Task: Add an event with the title Second Interview with HardinF, date ''2024/04/13'', time 8:00 AM to 10:00 AMand add a description: The team building workshop will begin with an introduction to the importance of effective communication in the workplace. Participants will learn about the impact of communication on team dynamics, productivity, and overall success. The facilitator will set a positive and supportive tone, creating a safe space for open dialogue and learning.Select event color  Peacock . Add location for the event as: 789 Great Sphinx of Giza, Giza, Egypt, logged in from the account softage.10@softage.netand send the event invitation to softage.8@softage.net and softage.1@softage.net. Set a reminder for the event Every weekday(Monday to Friday)
Action: Mouse moved to (57, 106)
Screenshot: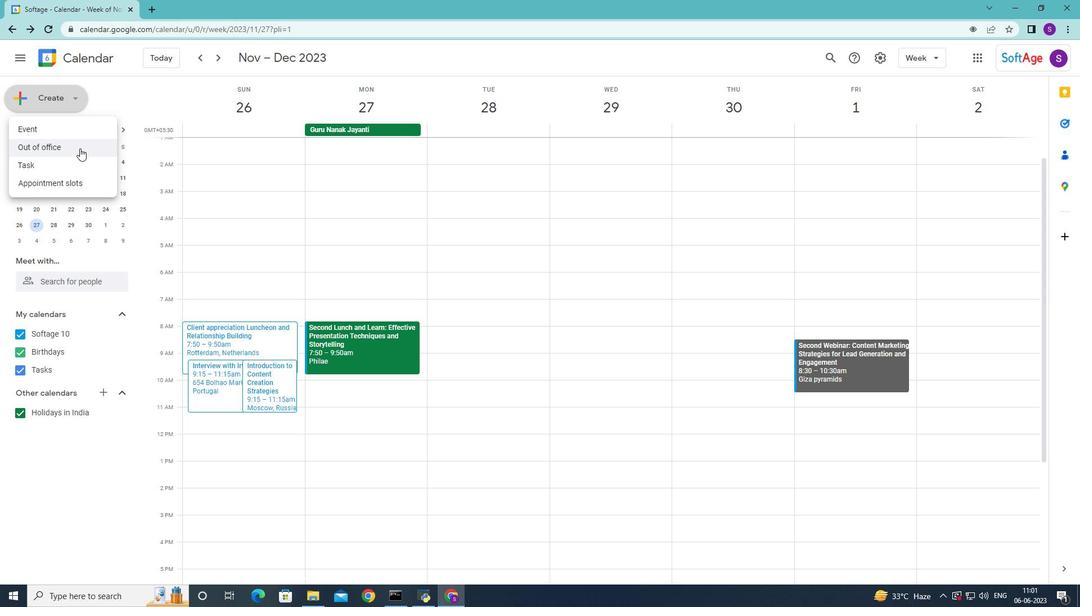 
Action: Mouse pressed left at (57, 106)
Screenshot: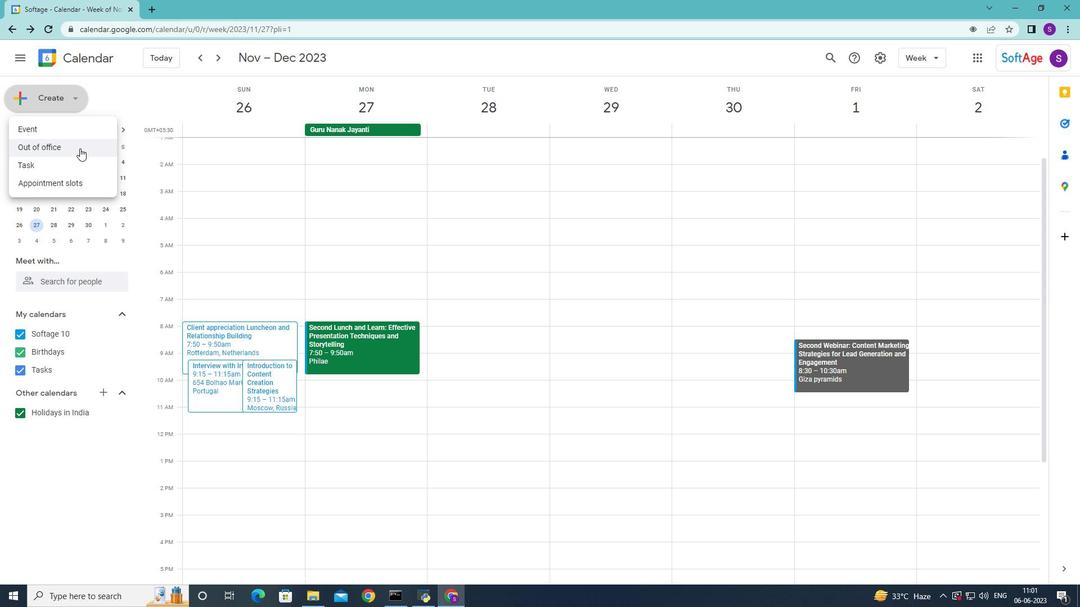 
Action: Mouse moved to (64, 136)
Screenshot: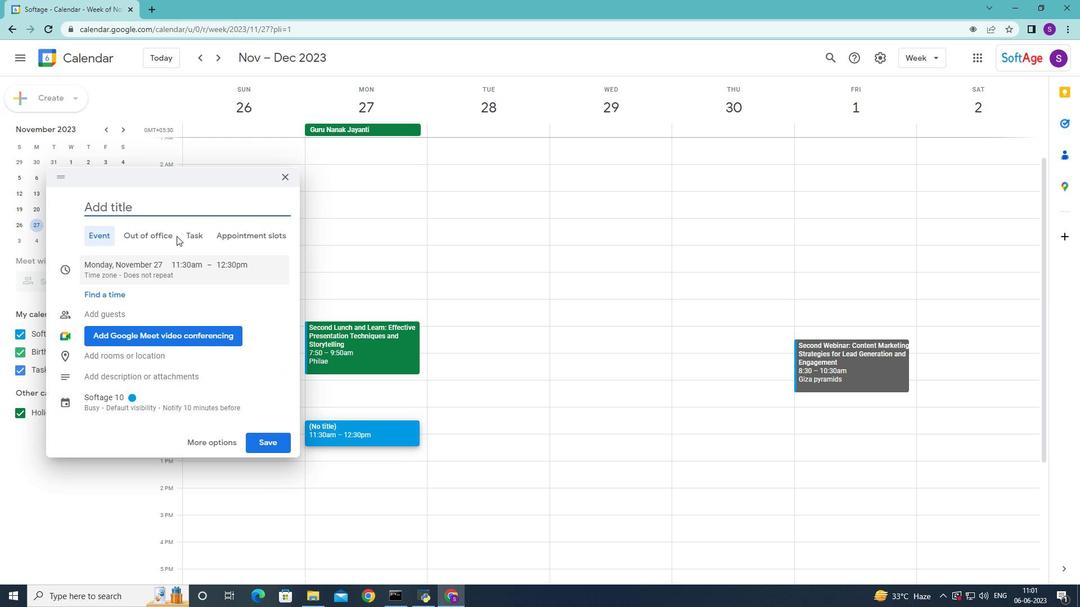 
Action: Mouse pressed left at (64, 136)
Screenshot: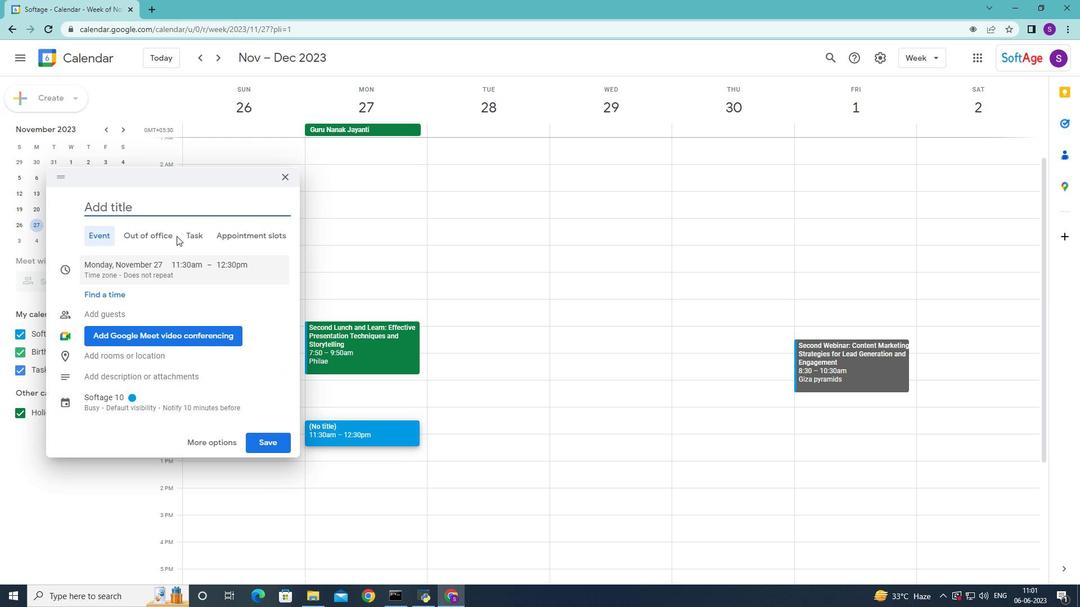 
Action: Mouse moved to (167, 199)
Screenshot: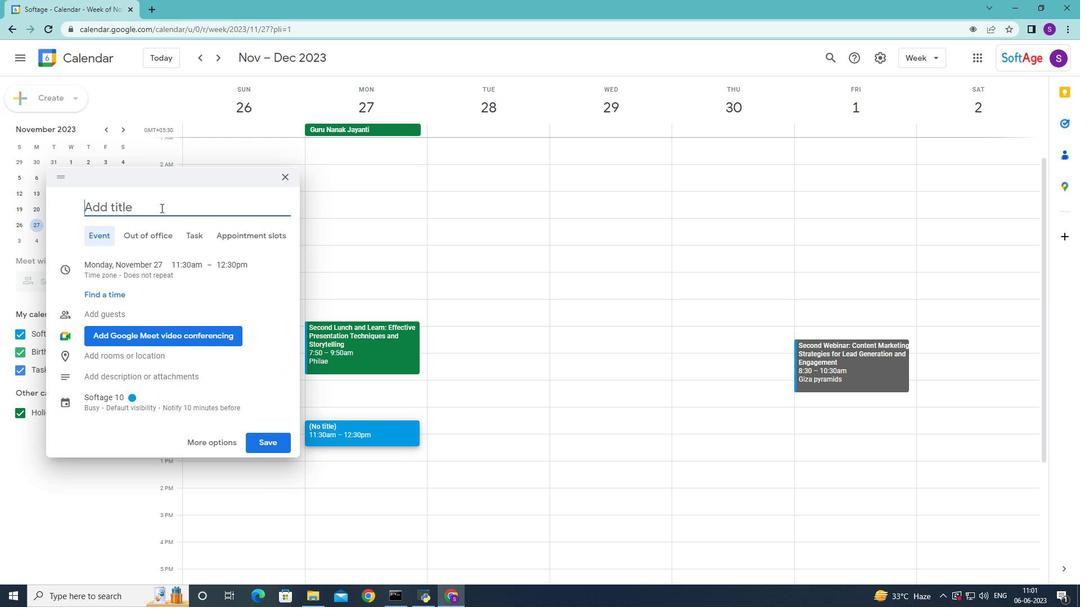 
Action: Mouse pressed left at (167, 199)
Screenshot: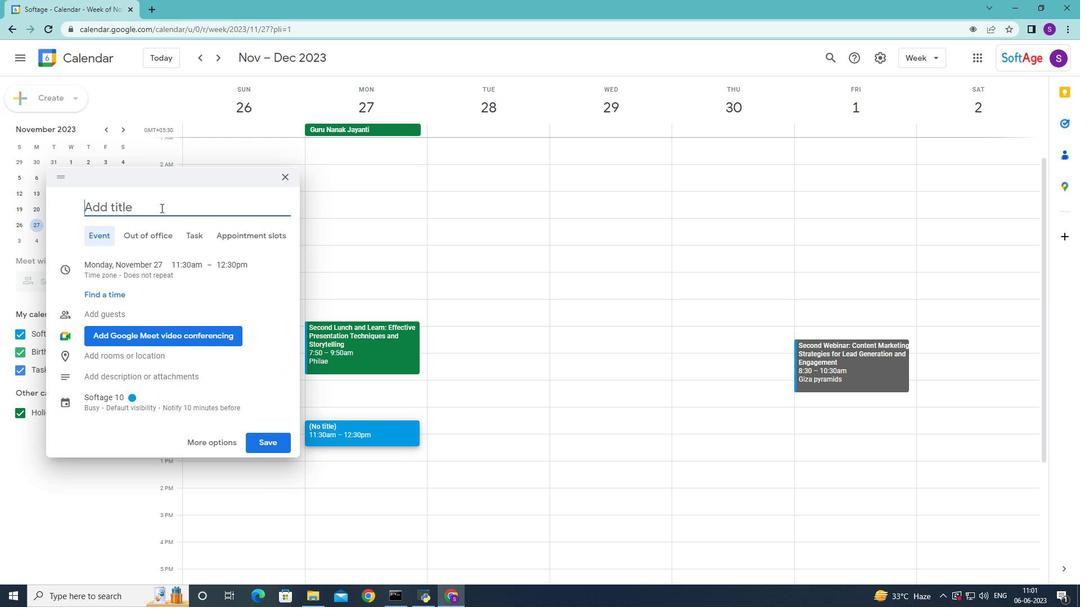 
Action: Key pressed <Key.shift>second<Key.space><Key.shift>interview<Key.space><Key.shift><Key.shift><Key.shift><Key.shift><Key.shift><Key.shift><Key.shift><Key.shift><Key.shift><Key.shift><Key.shift><Key.shift><Key.shift><Key.shift>With<Key.space>
Screenshot: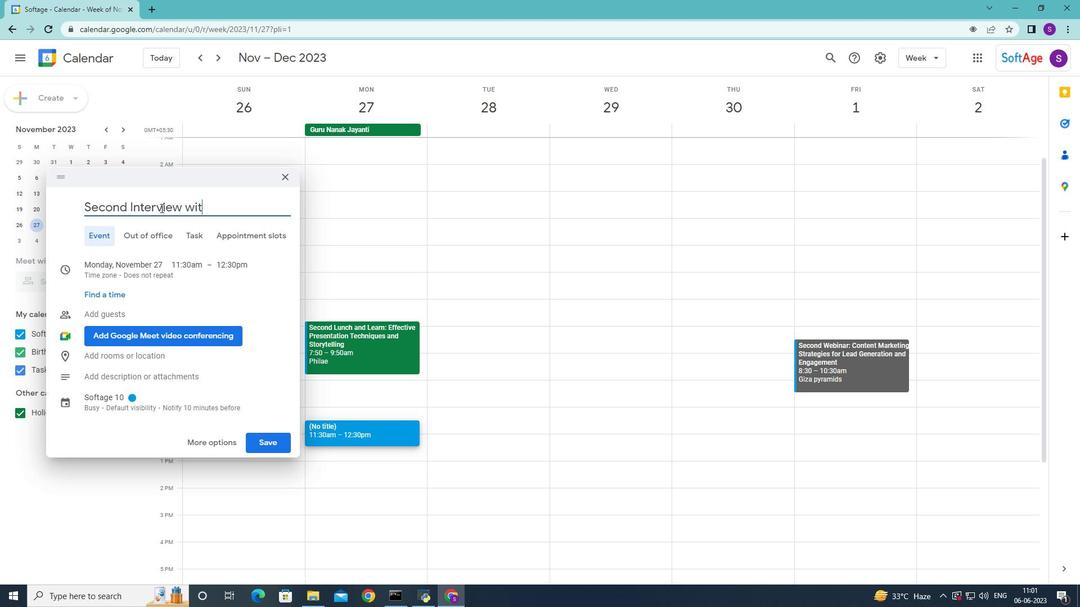 
Action: Mouse moved to (131, 208)
Screenshot: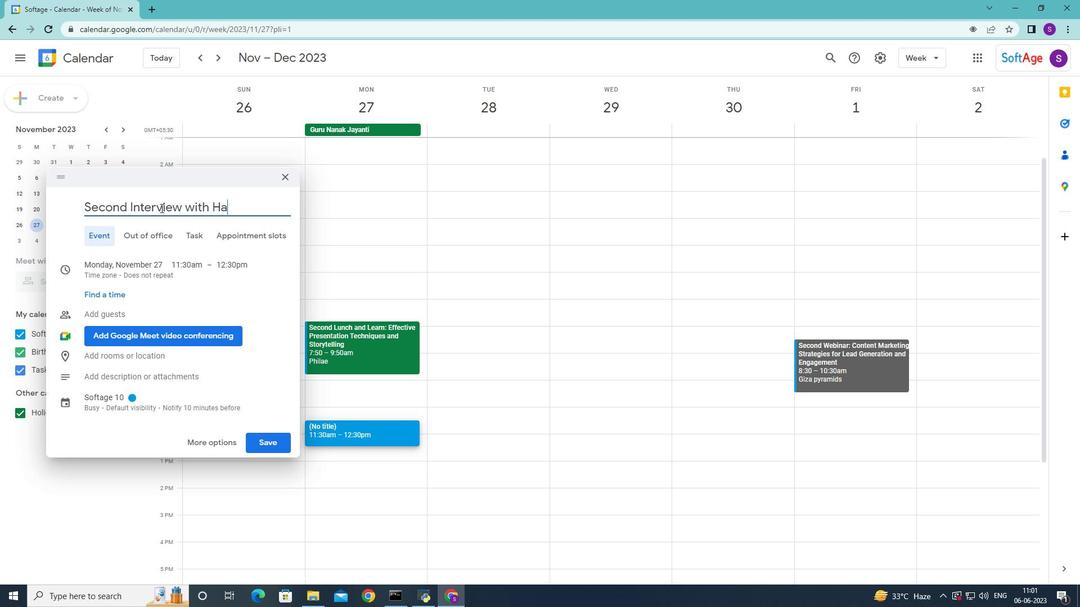 
Action: Mouse pressed left at (131, 208)
Screenshot: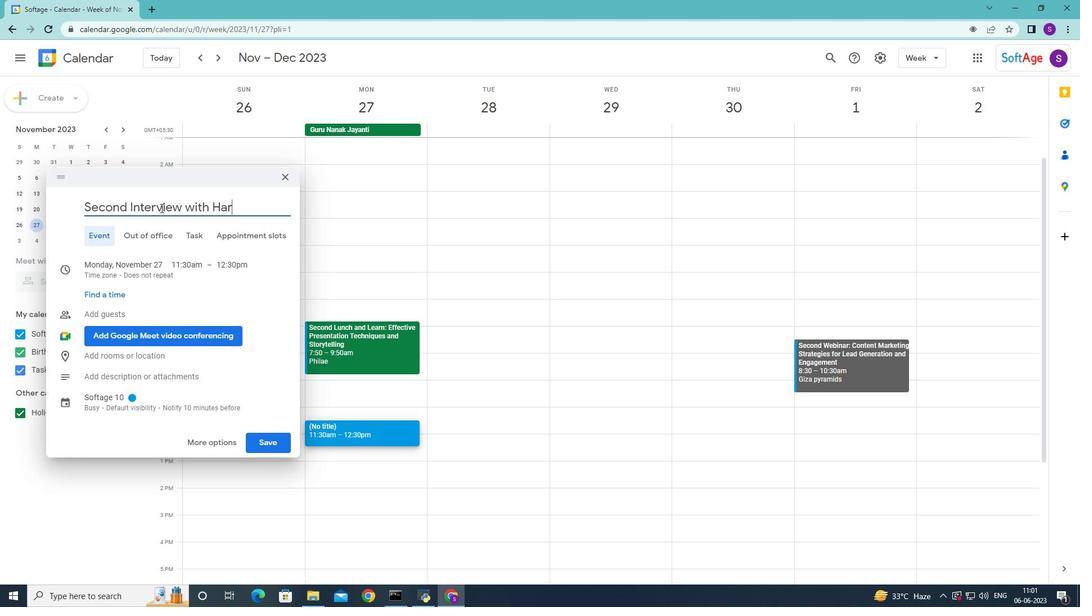 
Action: Key pressed <Key.backspace>=<Key.shift>I
Screenshot: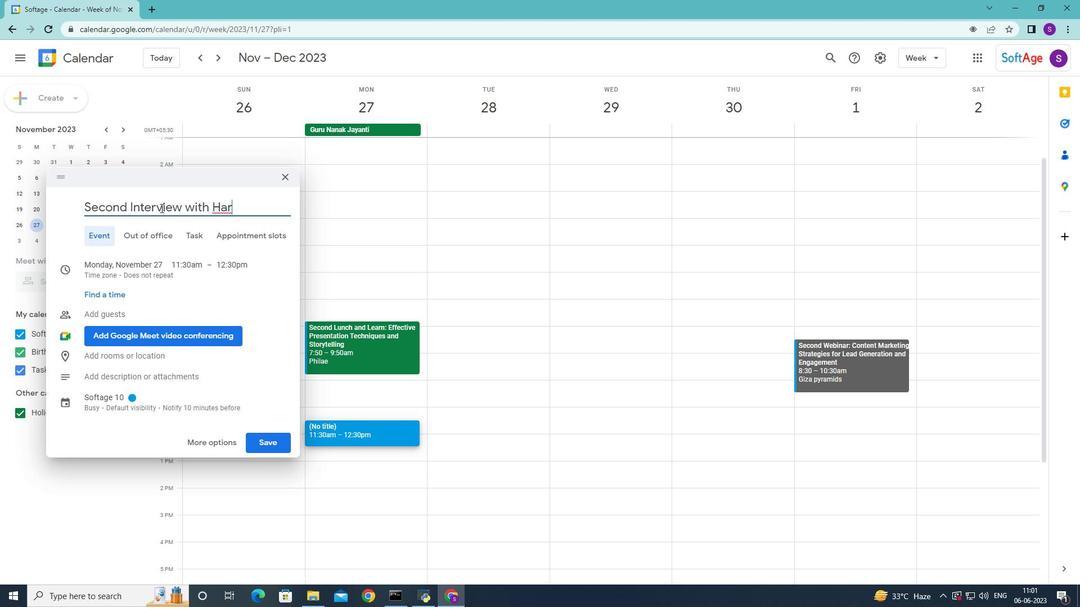 
Action: Mouse moved to (69, 97)
Screenshot: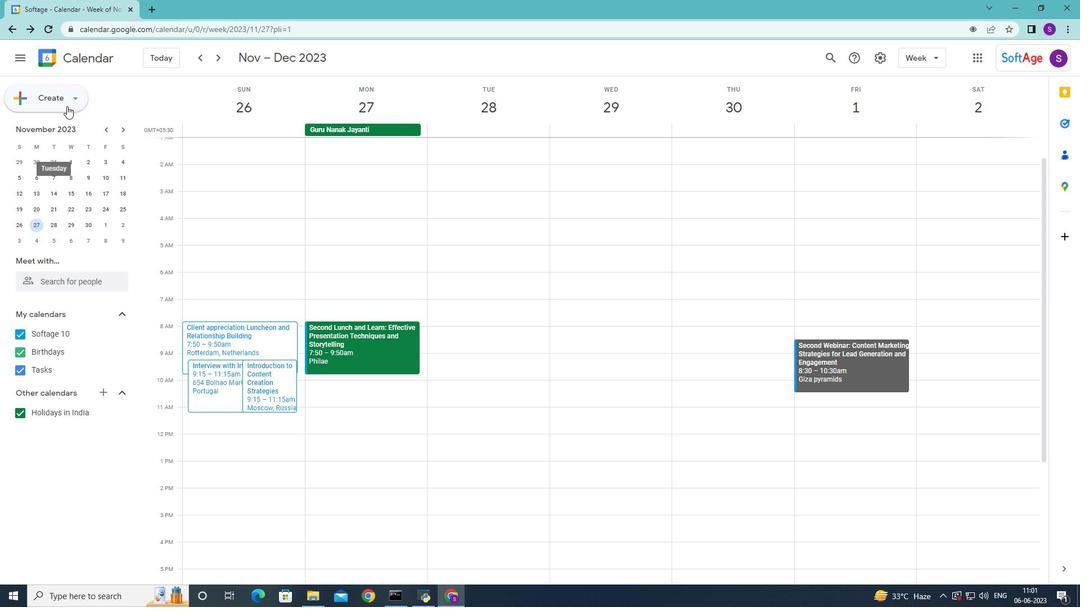 
Action: Mouse pressed left at (69, 97)
Screenshot: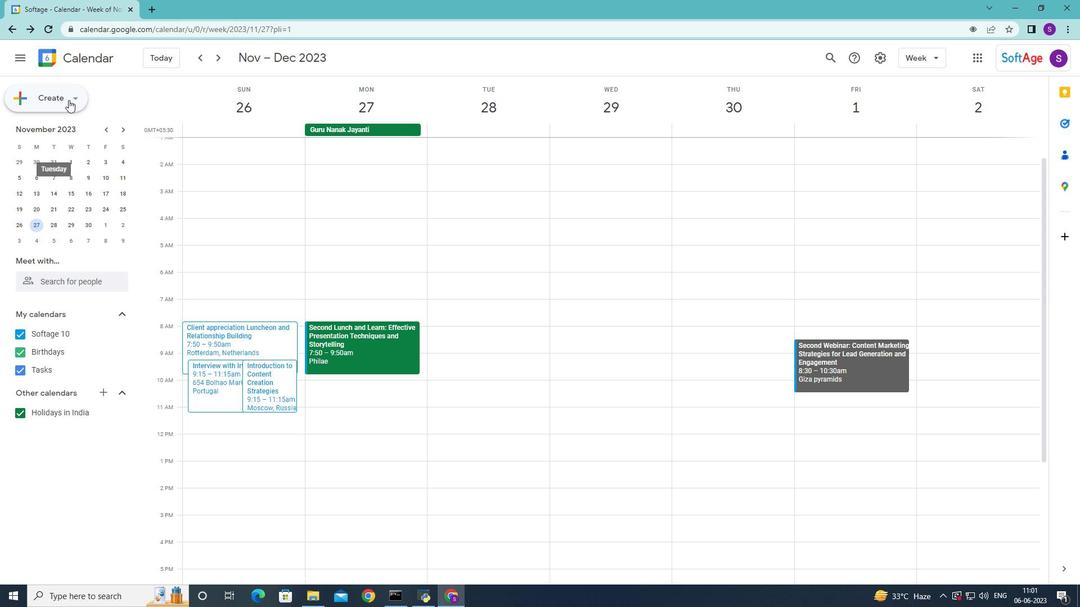 
Action: Mouse moved to (76, 132)
Screenshot: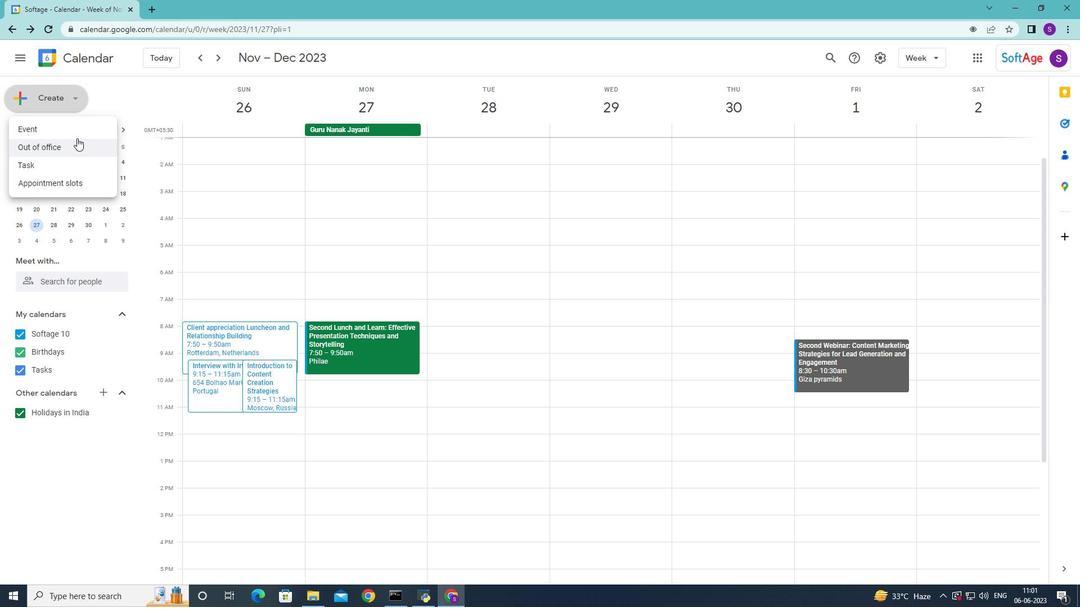
Action: Mouse pressed left at (76, 132)
Screenshot: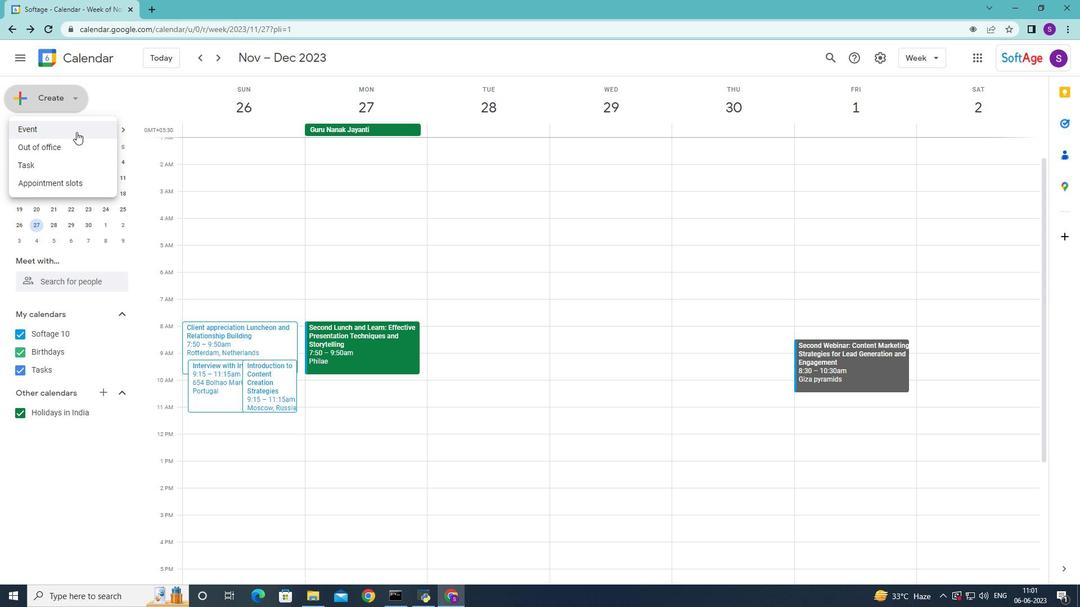 
Action: Mouse moved to (160, 208)
Screenshot: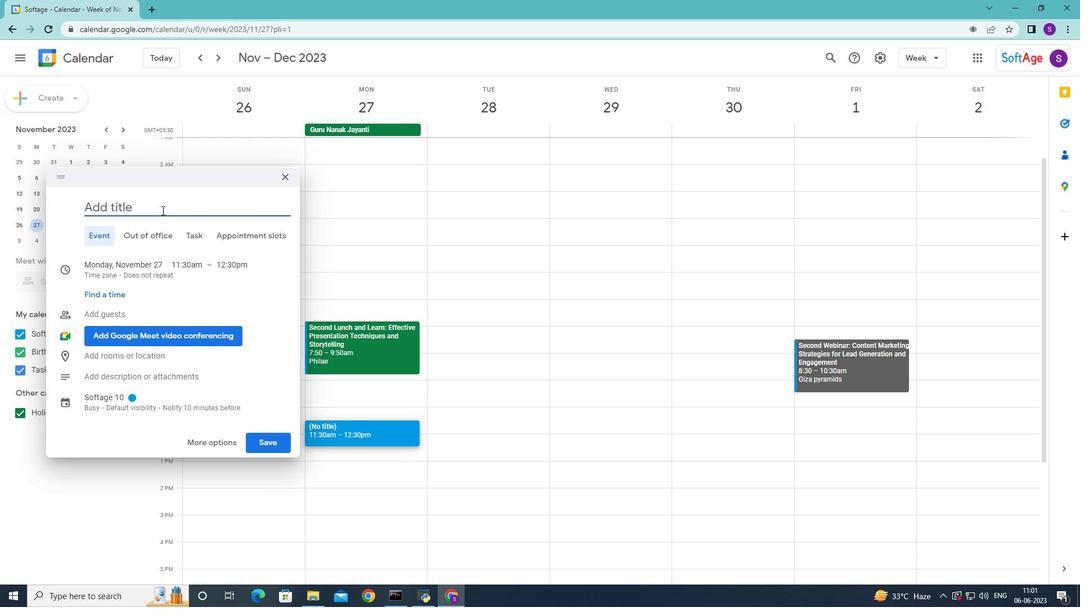 
Action: Mouse pressed left at (160, 208)
Screenshot: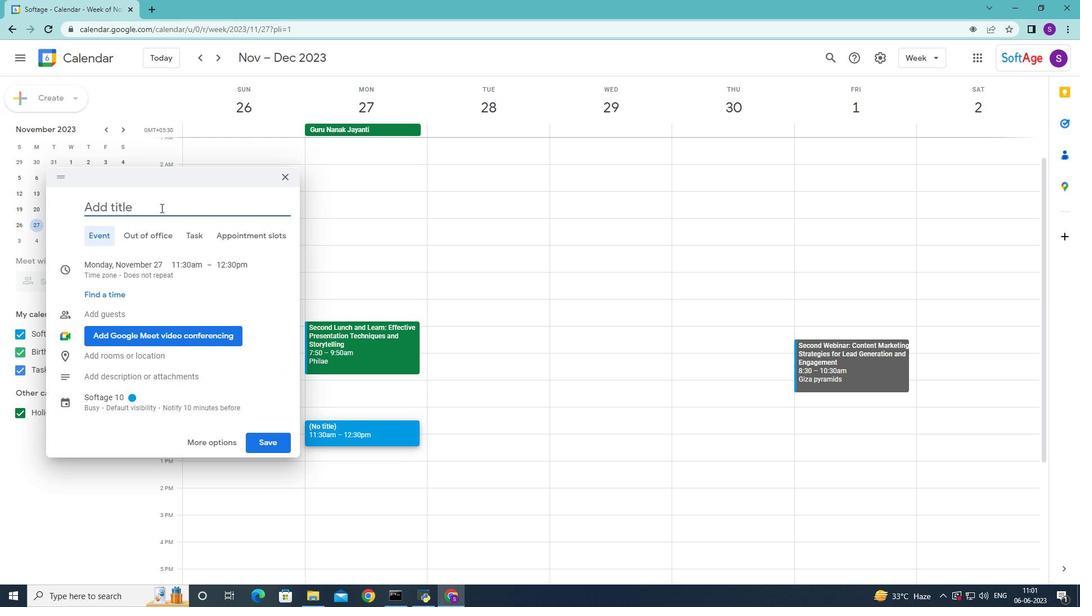 
Action: Key pressed <Key.shift>Second<Key.space><Key.shift>Interview<Key.space>with<Key.space><Key.shift>Hardin<Key.shift>F<Key.space>
Screenshot: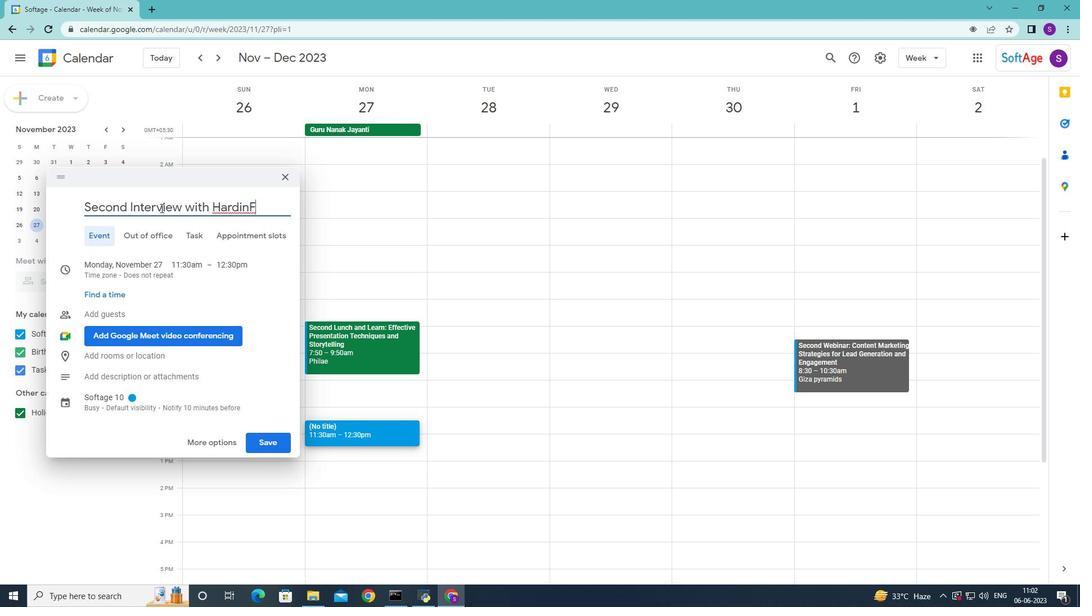 
Action: Mouse moved to (106, 275)
Screenshot: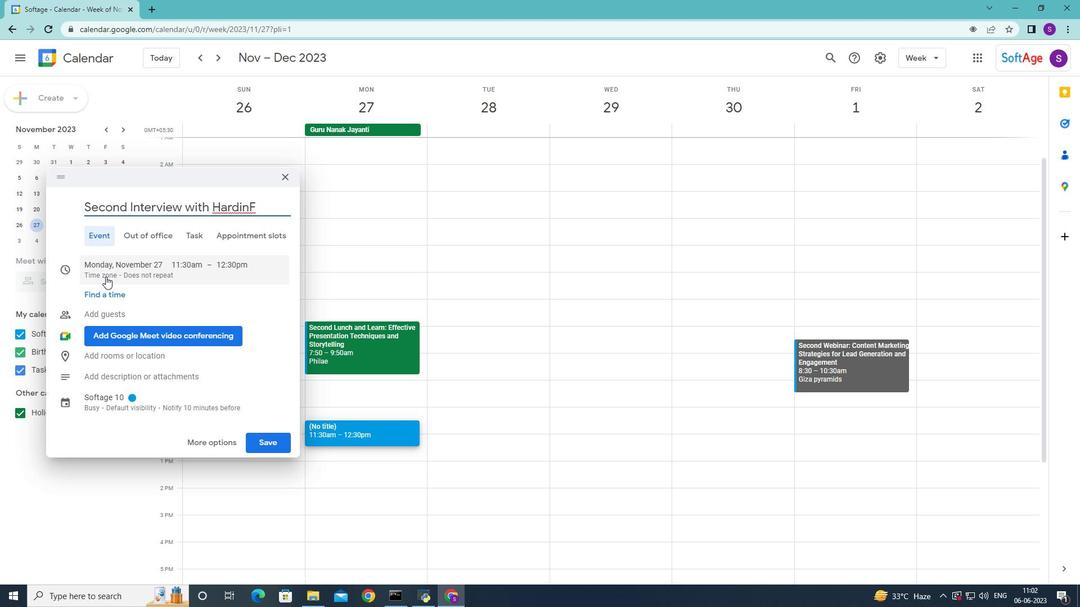 
Action: Mouse pressed left at (106, 275)
Screenshot: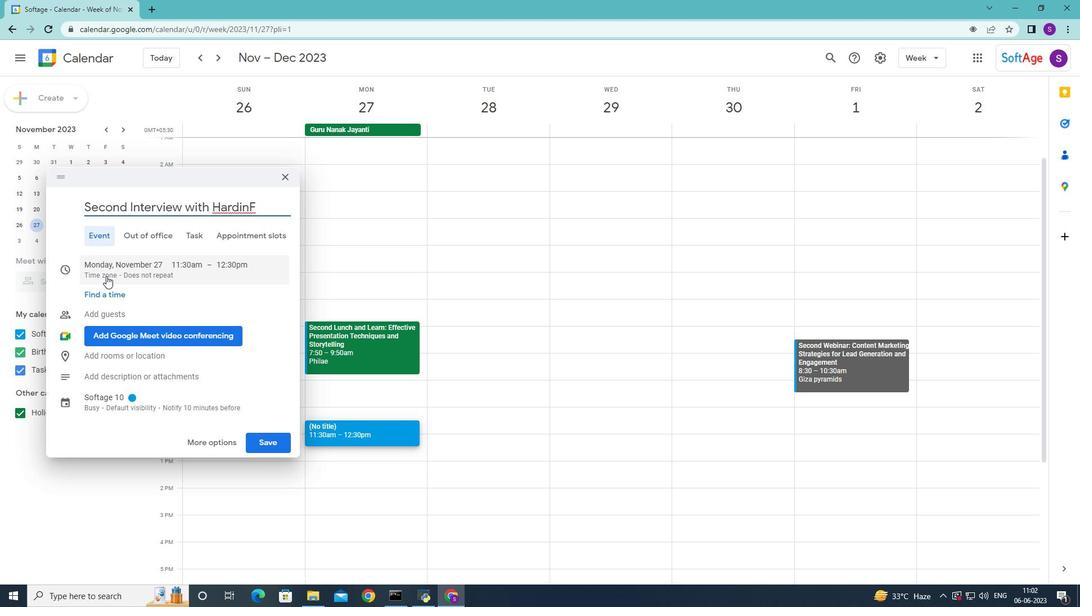 
Action: Mouse moved to (113, 268)
Screenshot: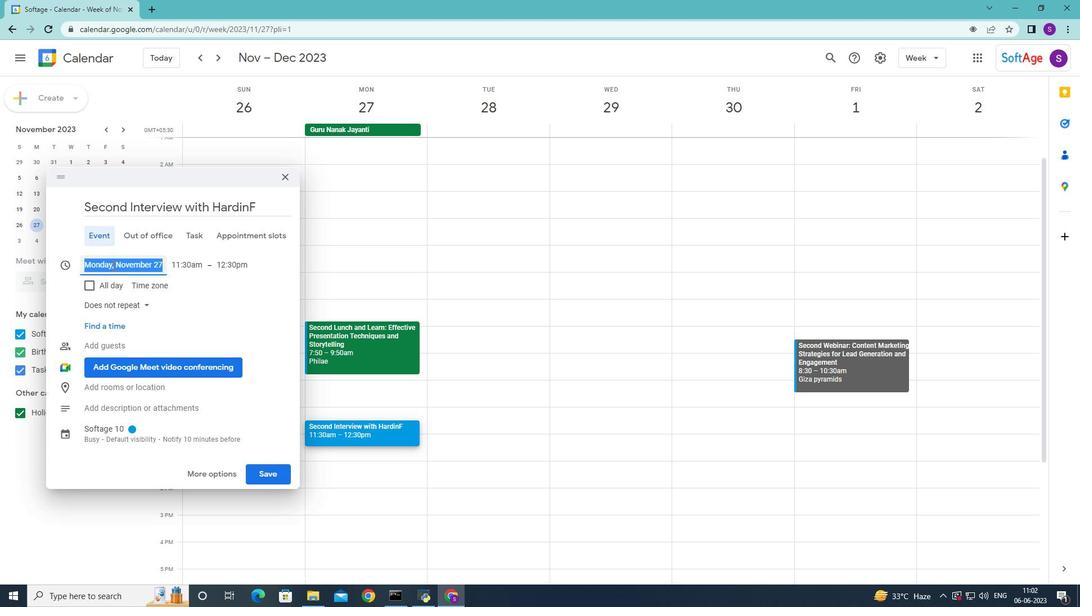 
Action: Mouse pressed left at (113, 268)
Screenshot: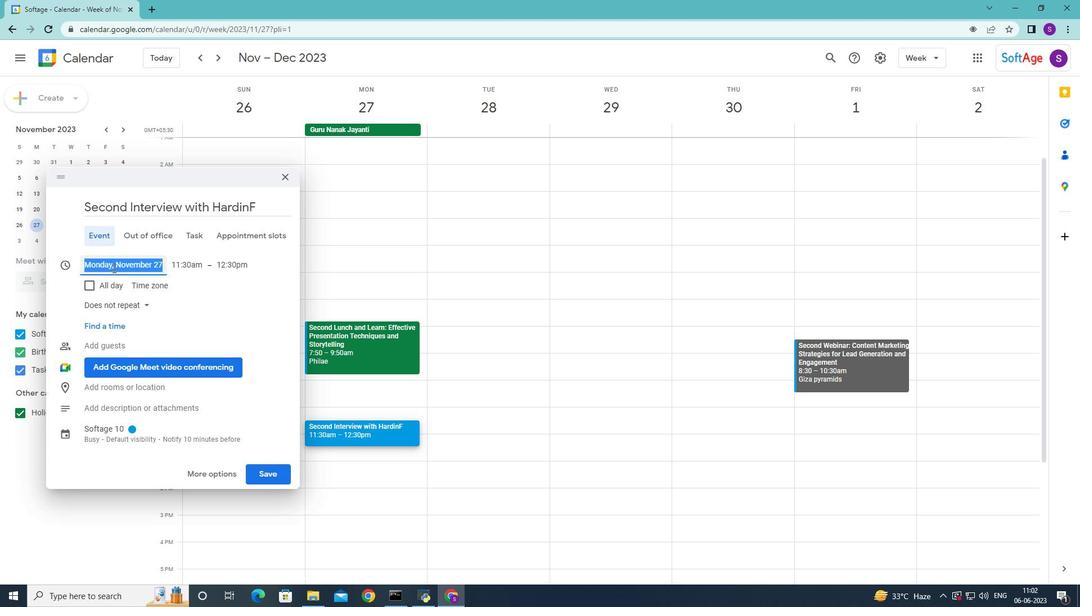 
Action: Mouse moved to (222, 291)
Screenshot: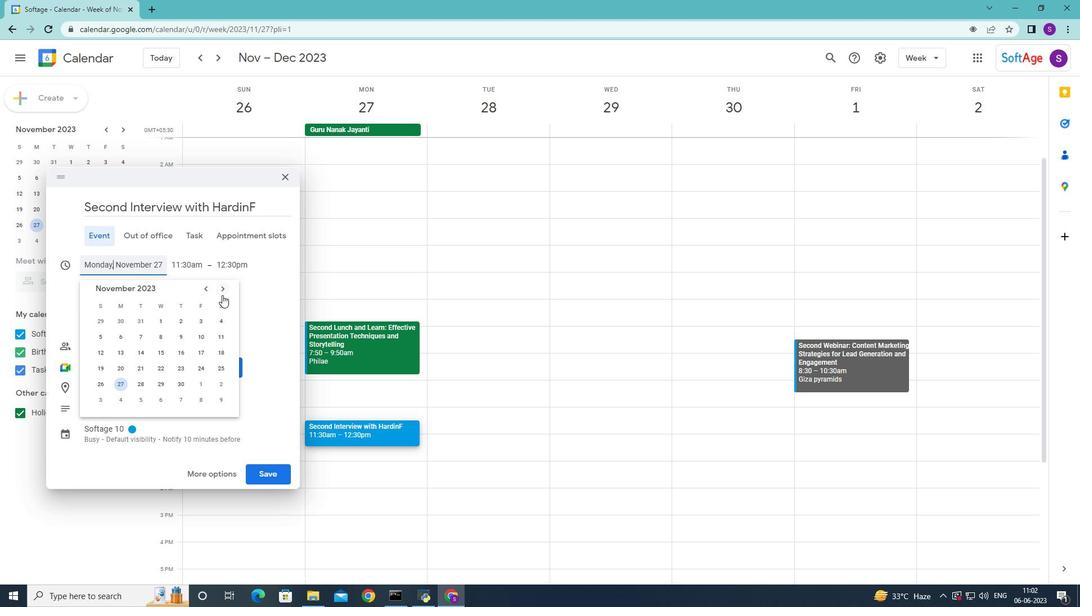 
Action: Mouse pressed left at (222, 291)
Screenshot: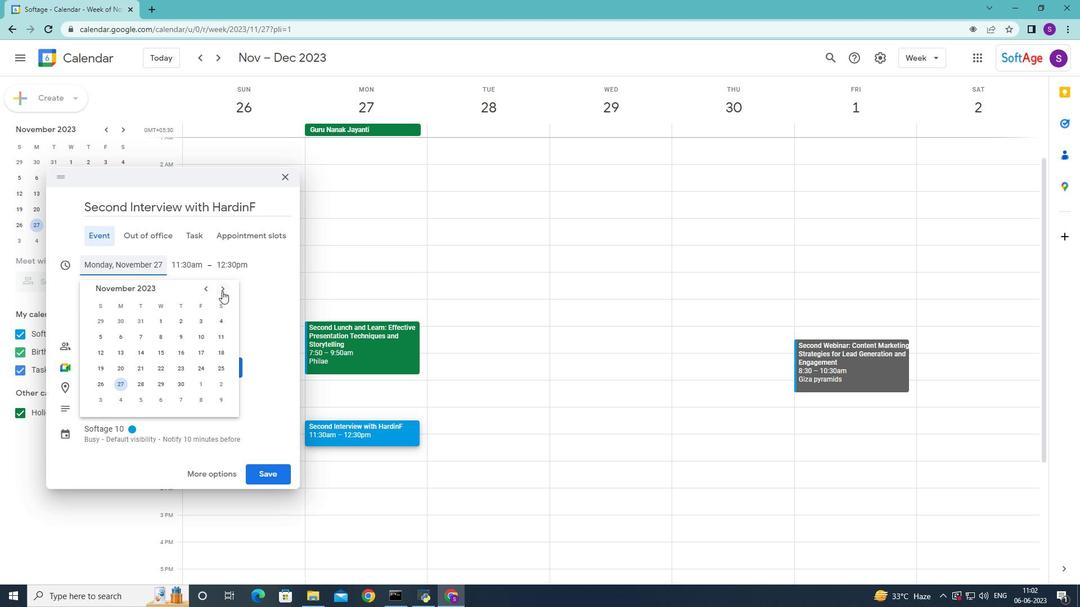 
Action: Mouse pressed left at (222, 291)
Screenshot: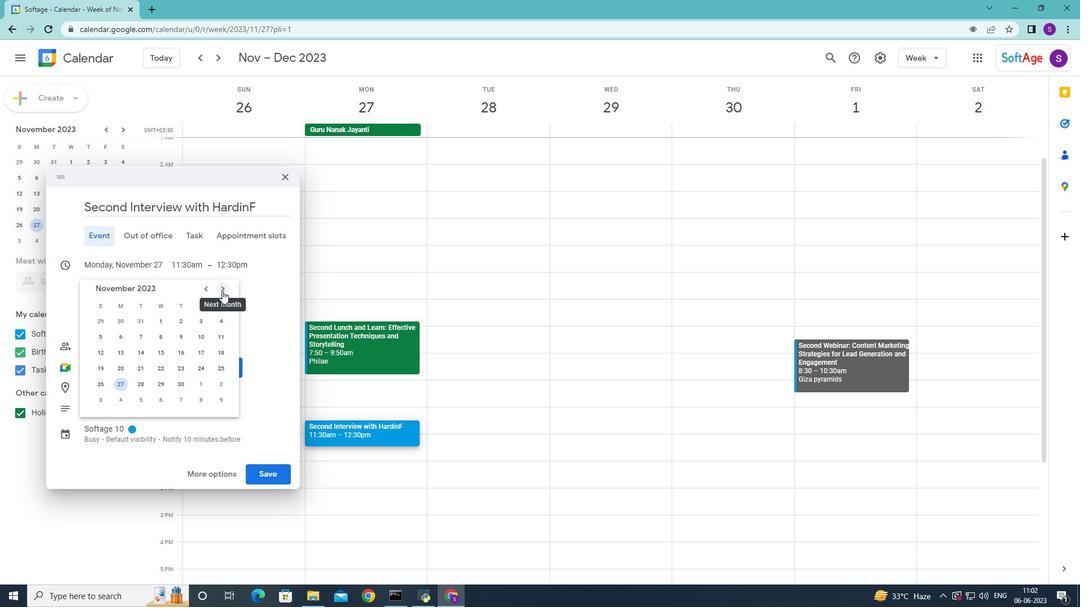 
Action: Mouse pressed left at (222, 291)
Screenshot: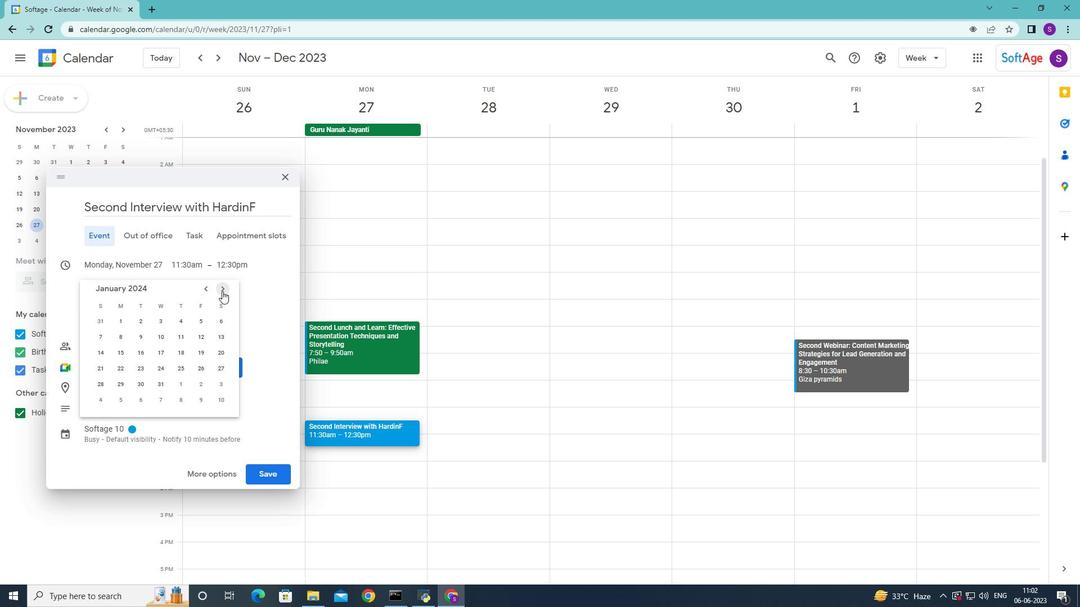 
Action: Mouse pressed left at (222, 291)
Screenshot: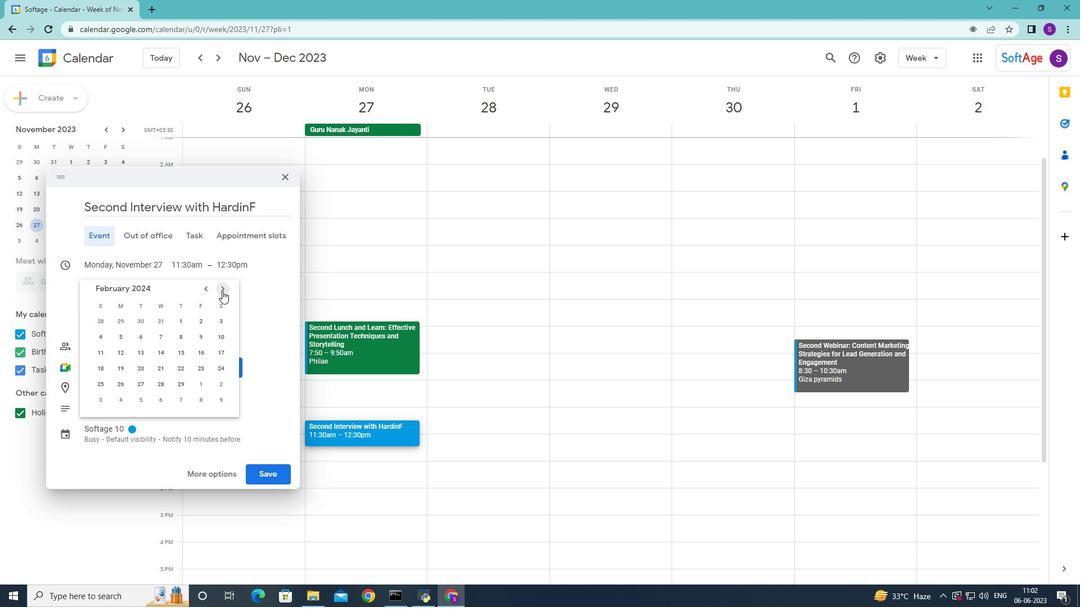 
Action: Mouse pressed left at (222, 291)
Screenshot: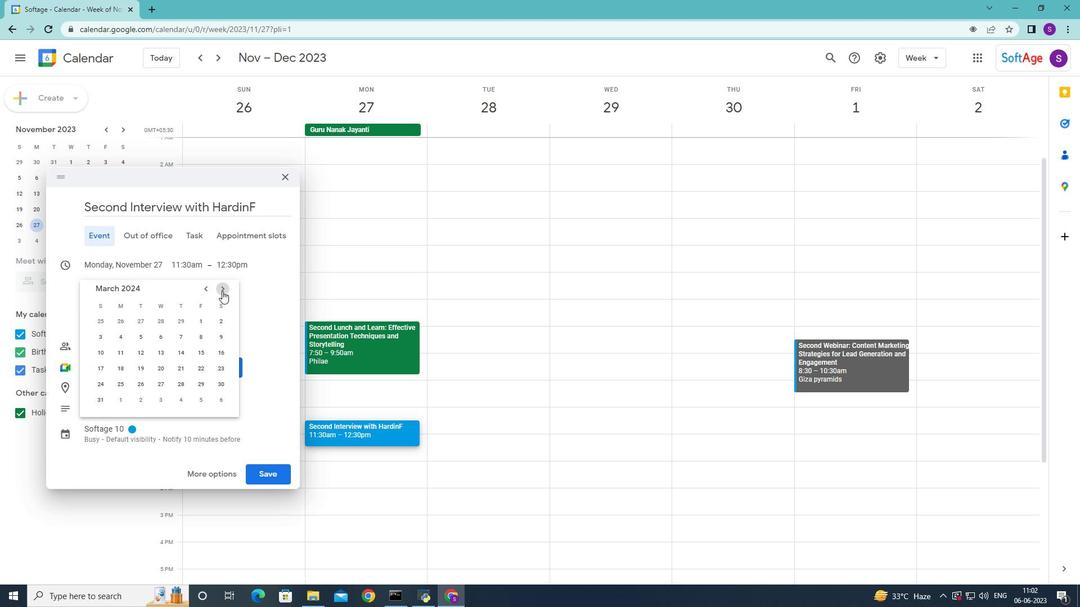 
Action: Mouse moved to (224, 340)
Screenshot: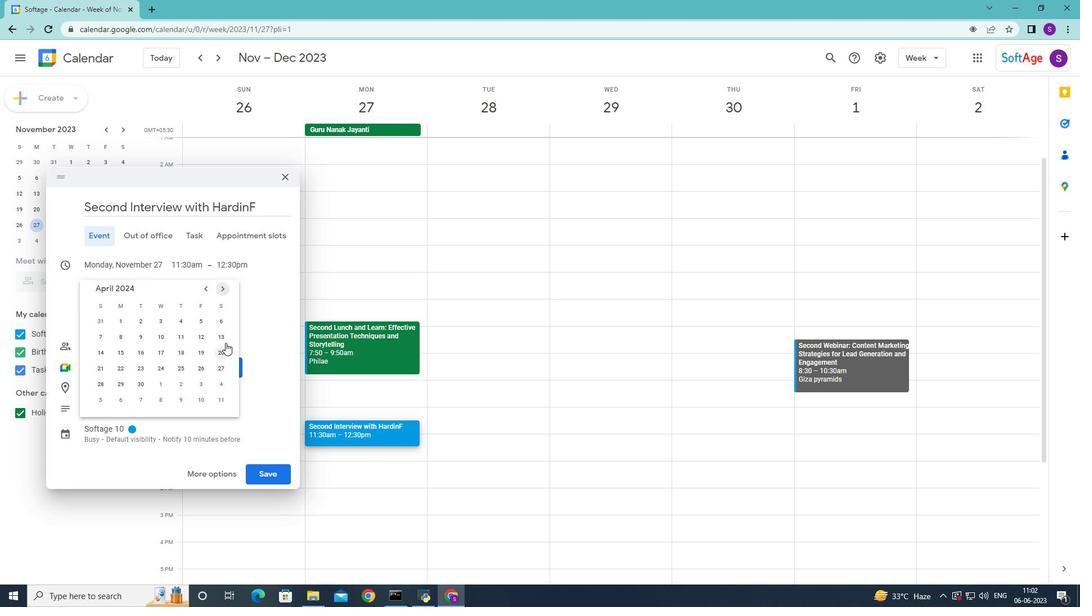 
Action: Mouse pressed left at (224, 340)
Screenshot: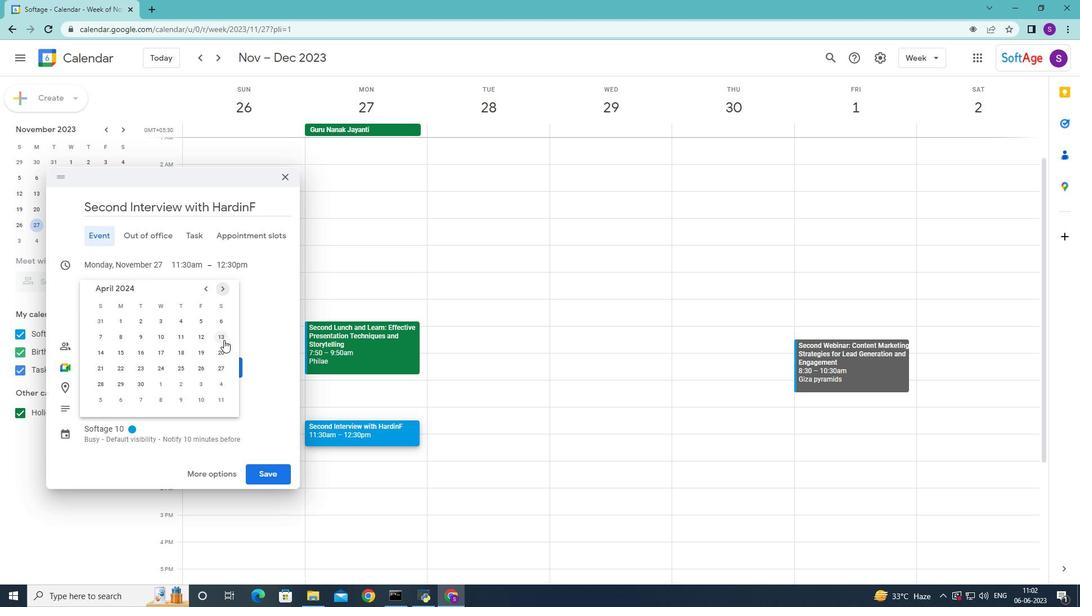
Action: Mouse moved to (816, 266)
Screenshot: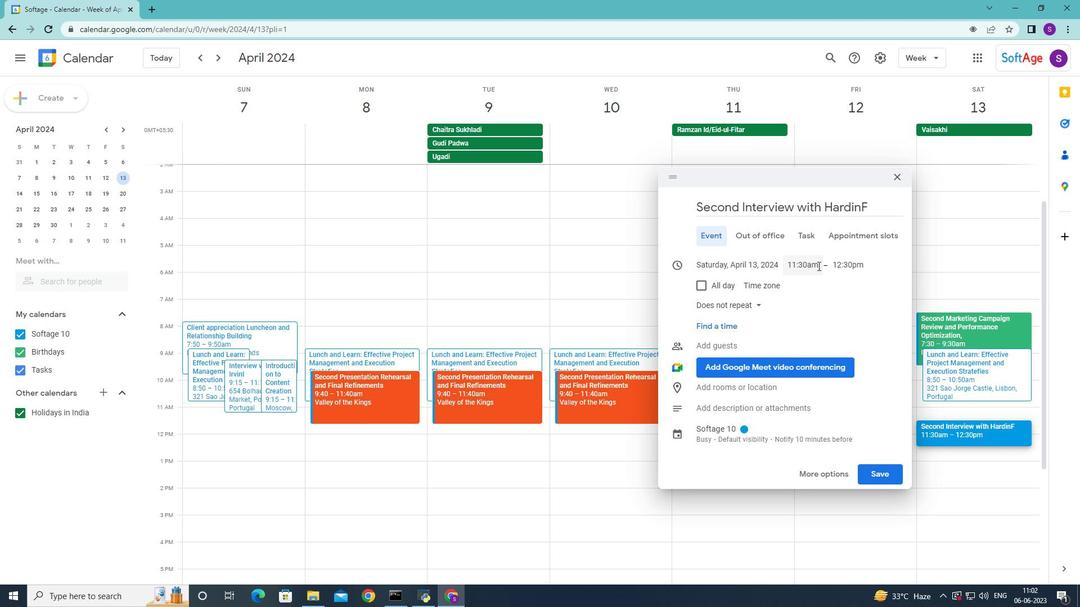 
Action: Mouse pressed left at (816, 266)
Screenshot: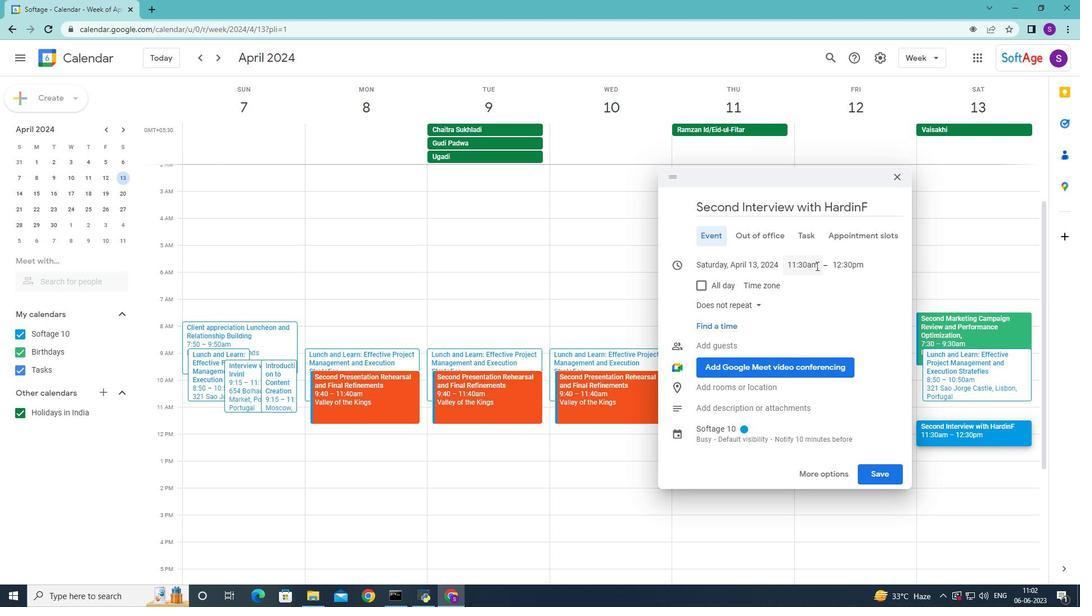 
Action: Mouse moved to (804, 320)
Screenshot: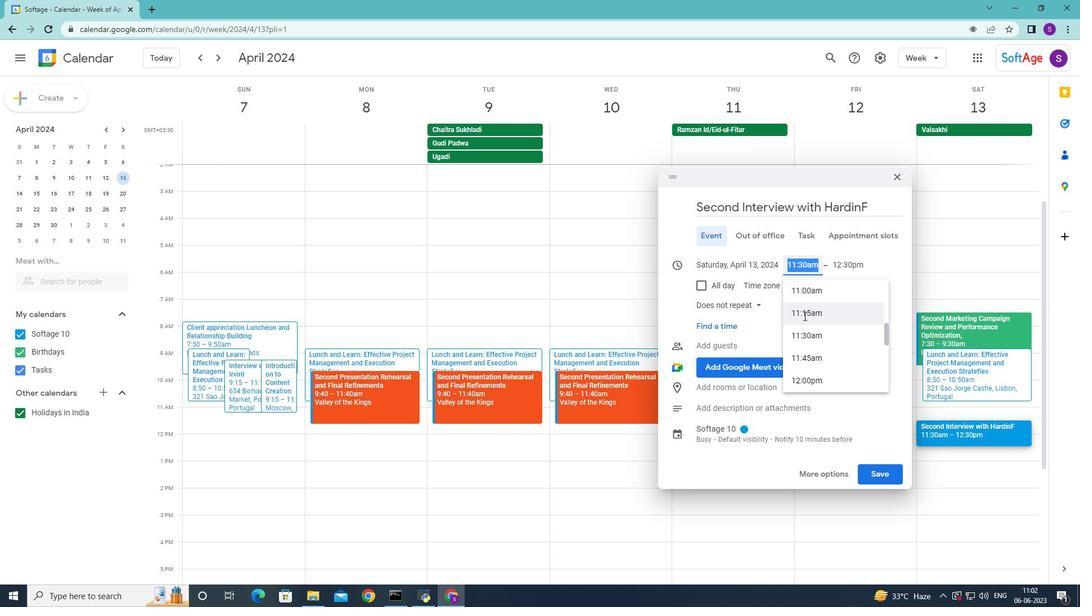 
Action: Mouse scrolled (804, 321) with delta (0, 0)
Screenshot: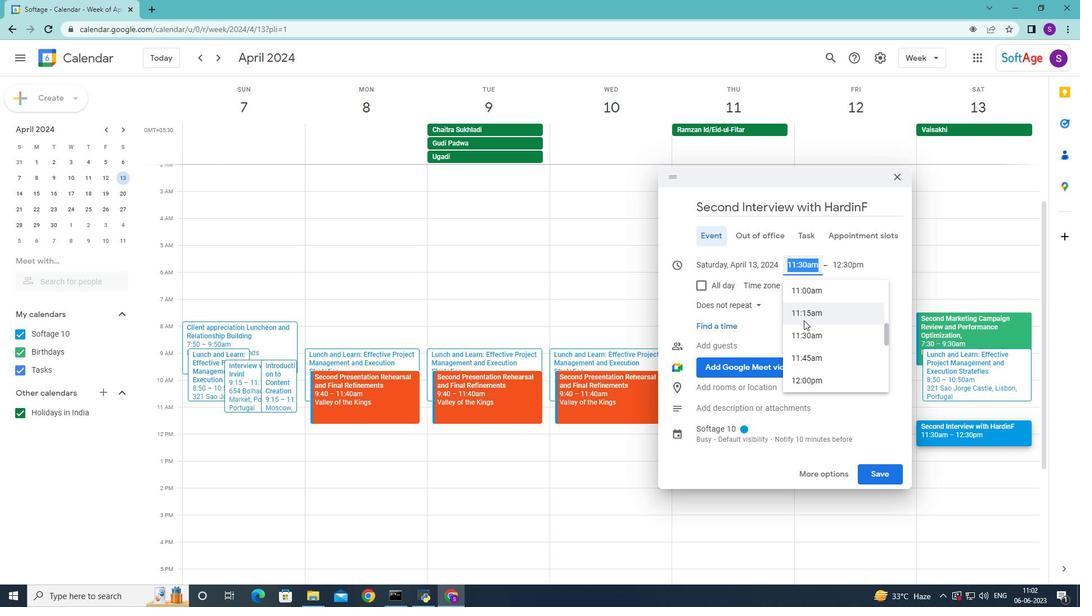 
Action: Mouse scrolled (804, 321) with delta (0, 0)
Screenshot: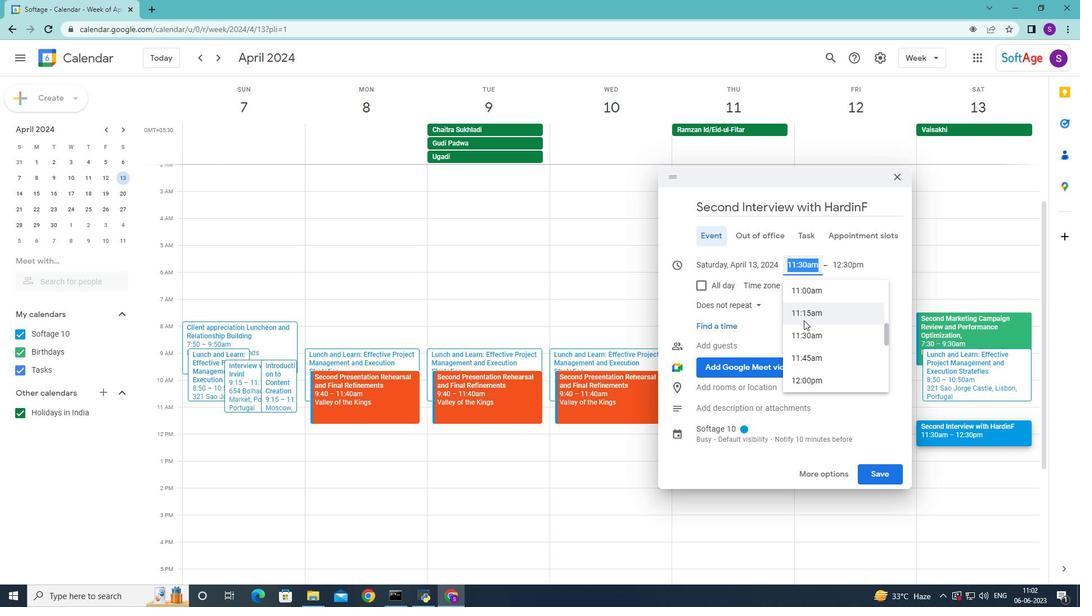 
Action: Mouse moved to (803, 320)
Screenshot: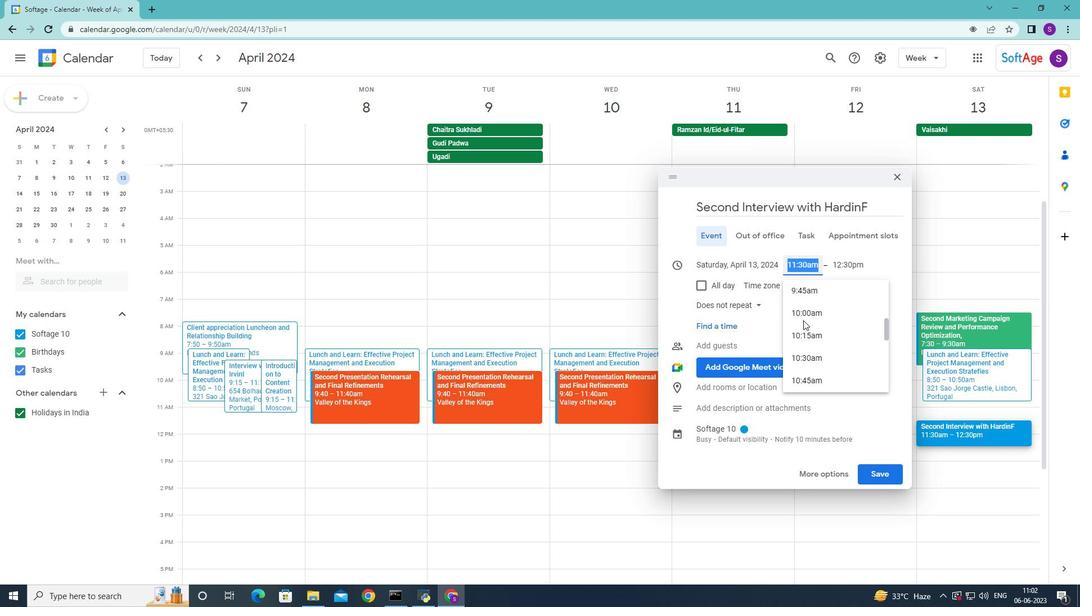 
Action: Mouse scrolled (803, 321) with delta (0, 0)
Screenshot: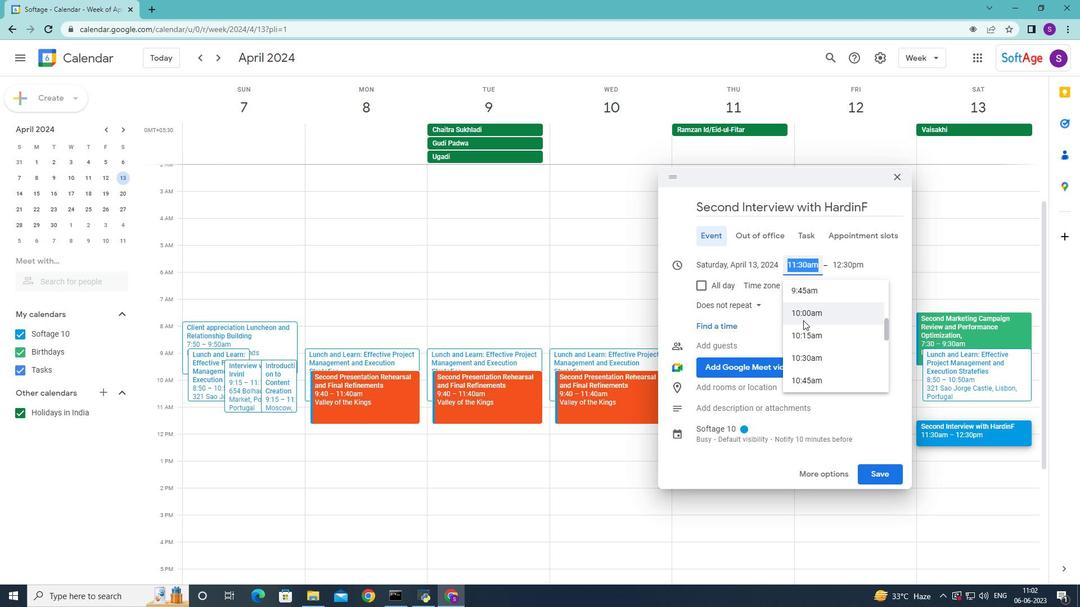 
Action: Mouse moved to (802, 320)
Screenshot: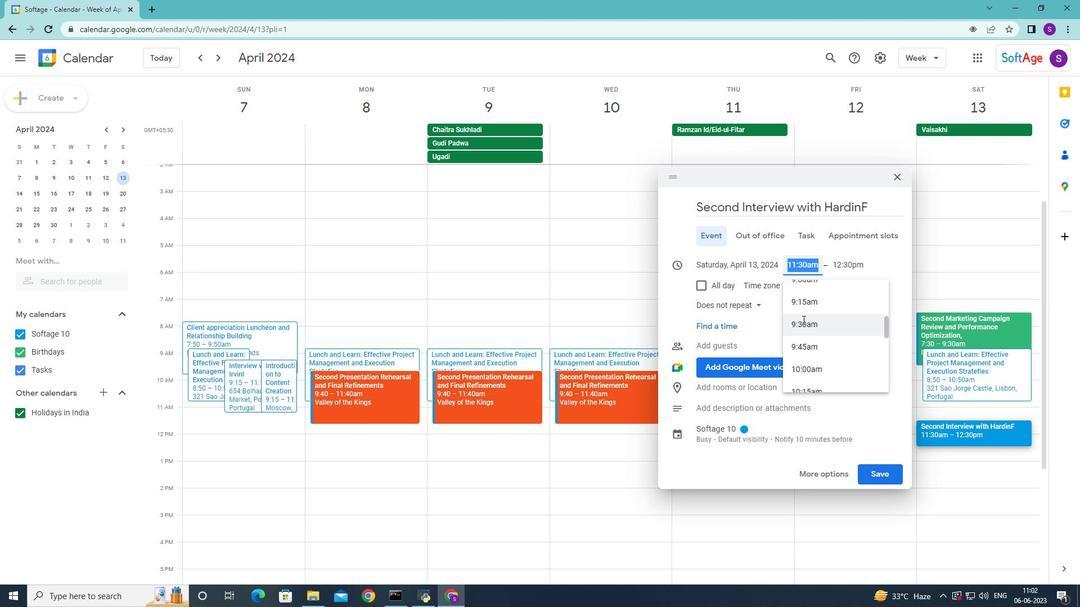 
Action: Mouse scrolled (802, 320) with delta (0, 0)
Screenshot: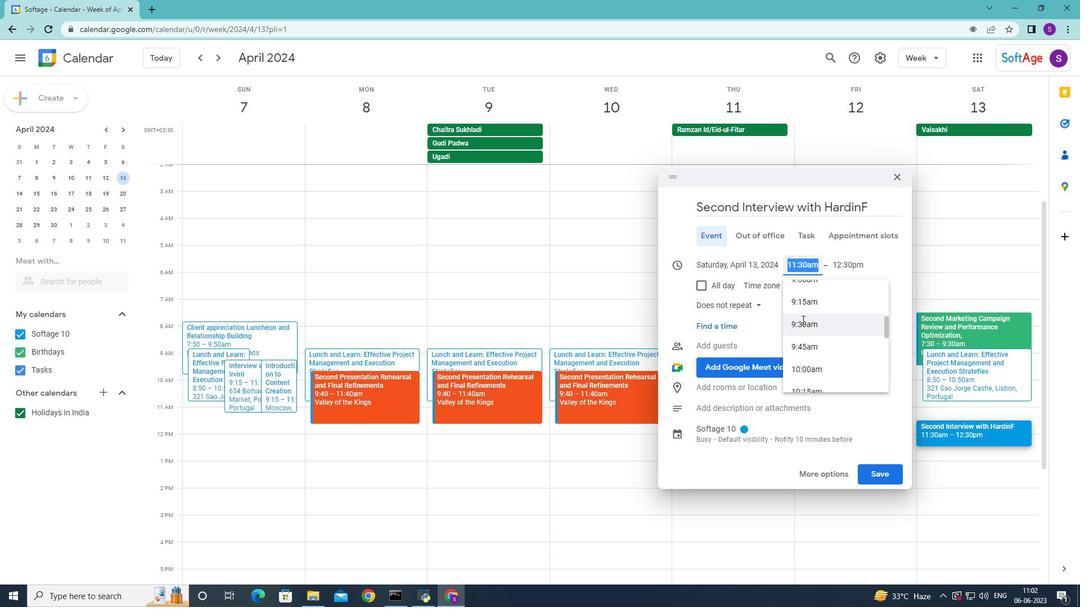 
Action: Mouse moved to (801, 320)
Screenshot: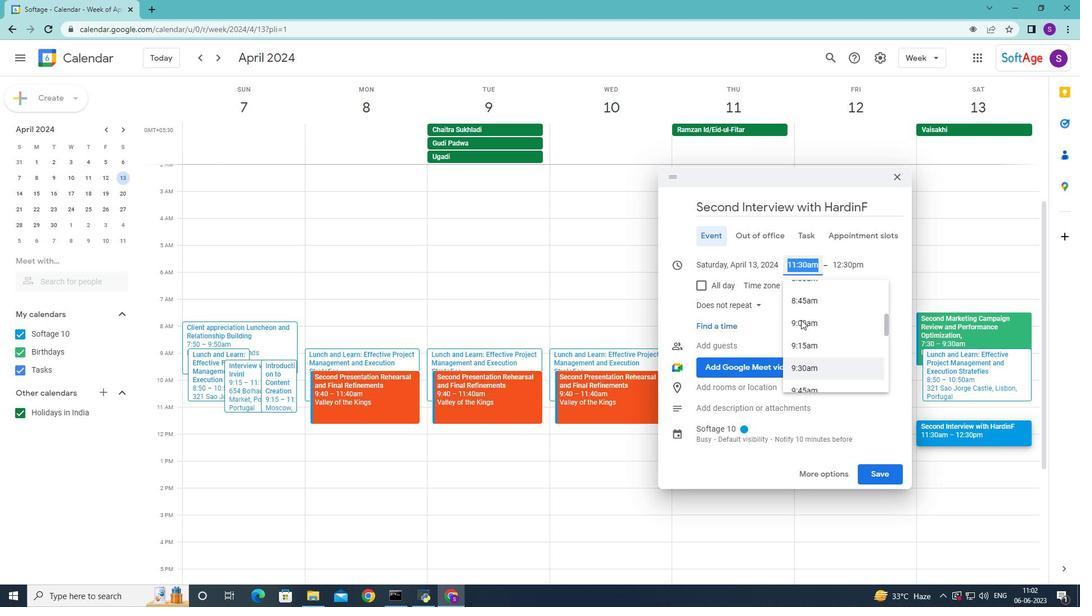 
Action: Mouse scrolled (801, 320) with delta (0, 0)
Screenshot: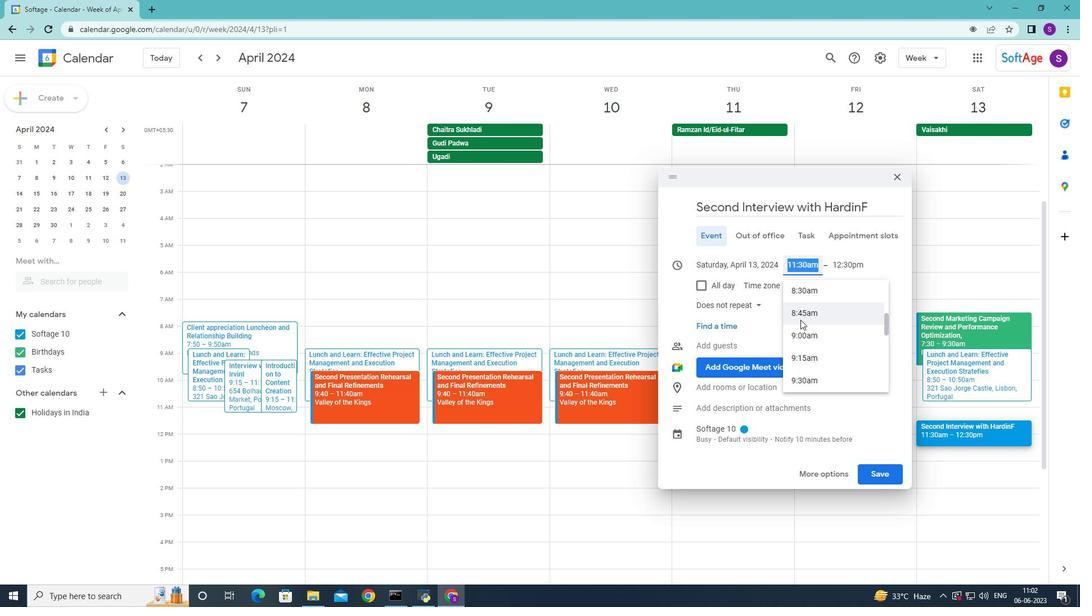 
Action: Mouse moved to (801, 305)
Screenshot: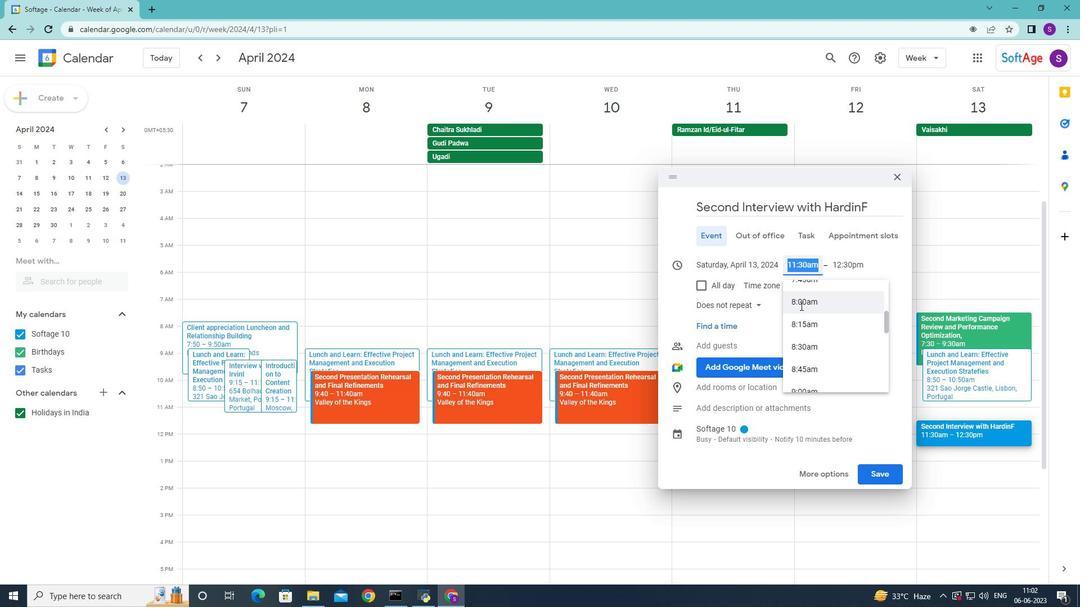 
Action: Mouse pressed left at (801, 305)
Screenshot: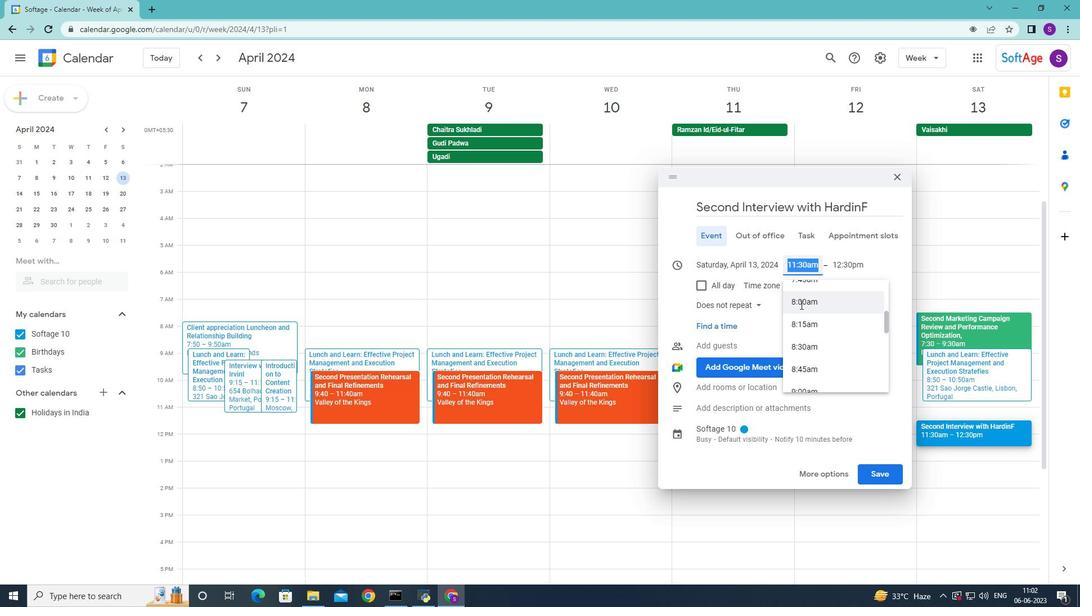 
Action: Mouse moved to (834, 262)
Screenshot: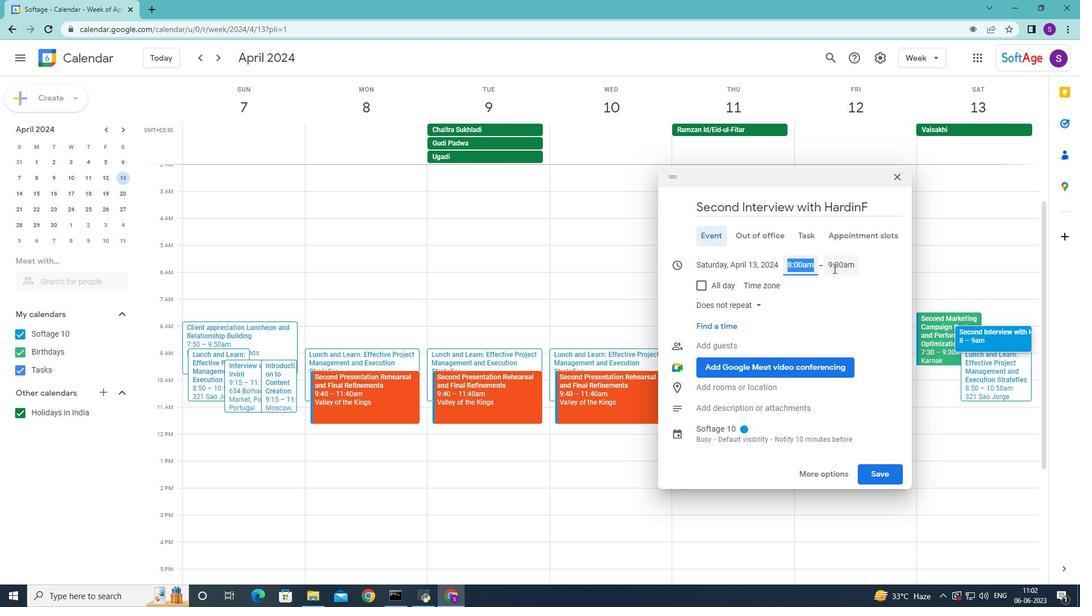
Action: Mouse pressed left at (834, 262)
Screenshot: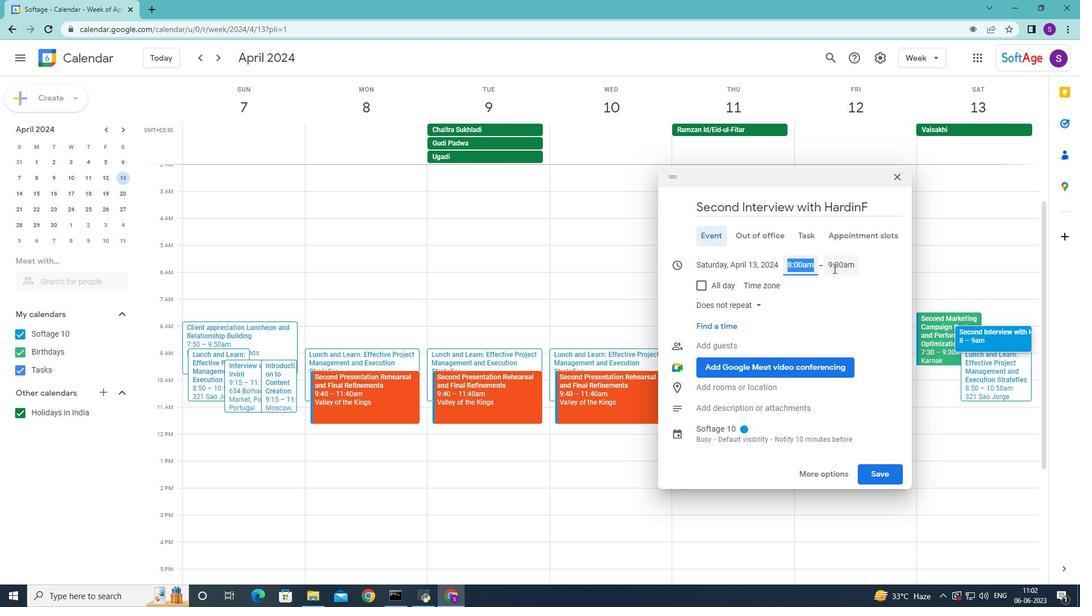 
Action: Mouse moved to (846, 379)
Screenshot: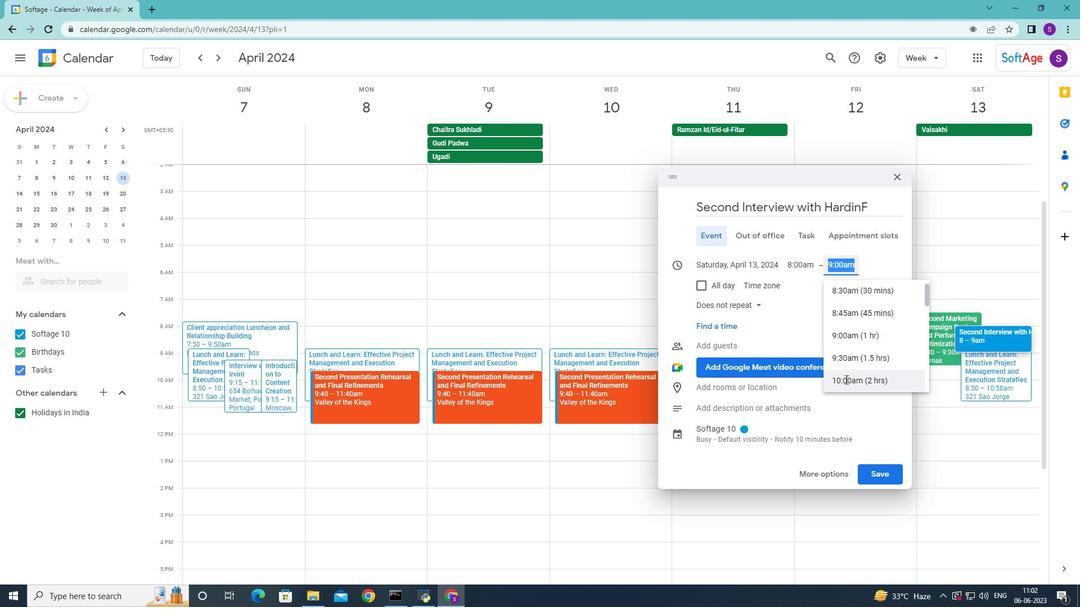 
Action: Mouse pressed left at (846, 379)
Screenshot: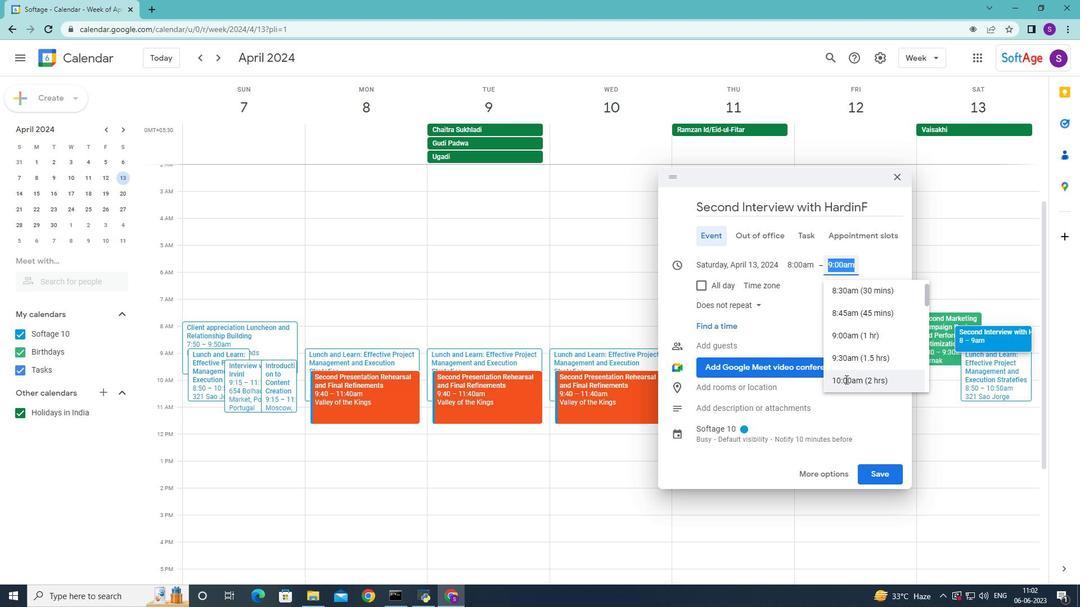 
Action: Mouse moved to (819, 473)
Screenshot: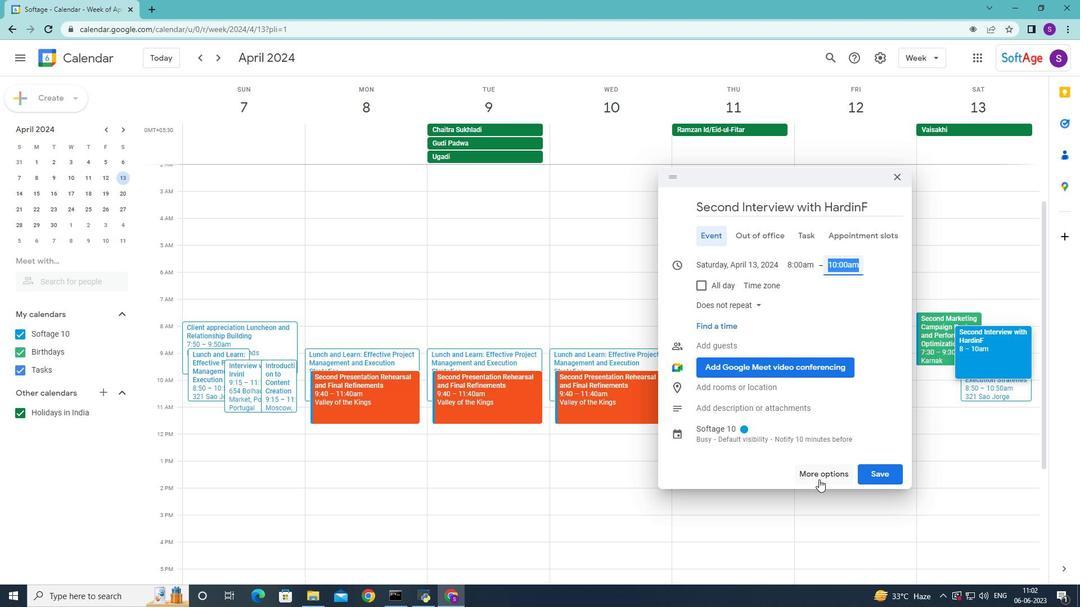
Action: Mouse pressed left at (819, 473)
Screenshot: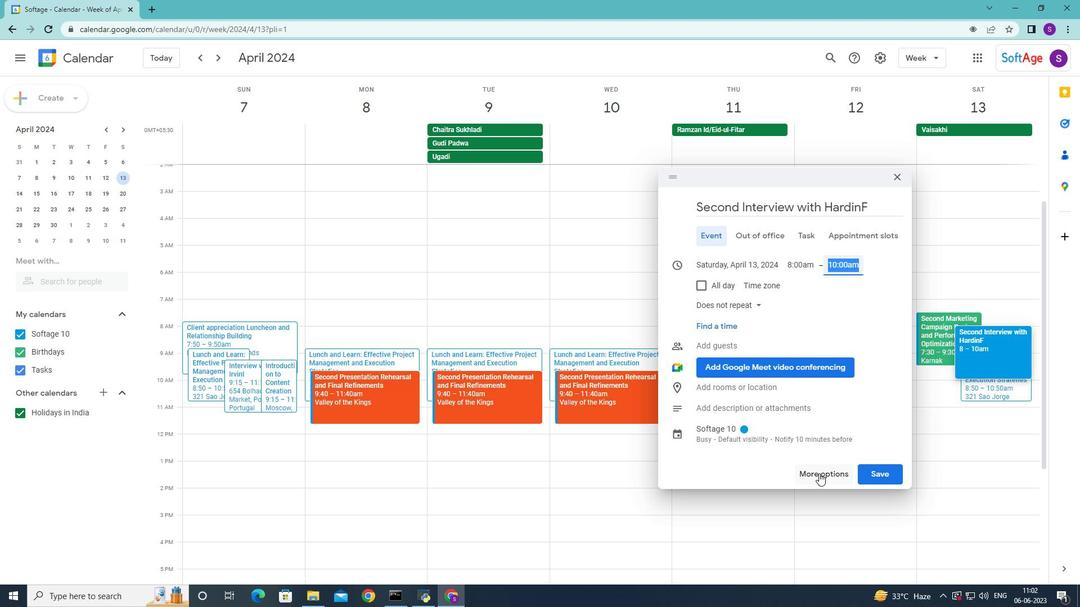
Action: Mouse moved to (314, 420)
Screenshot: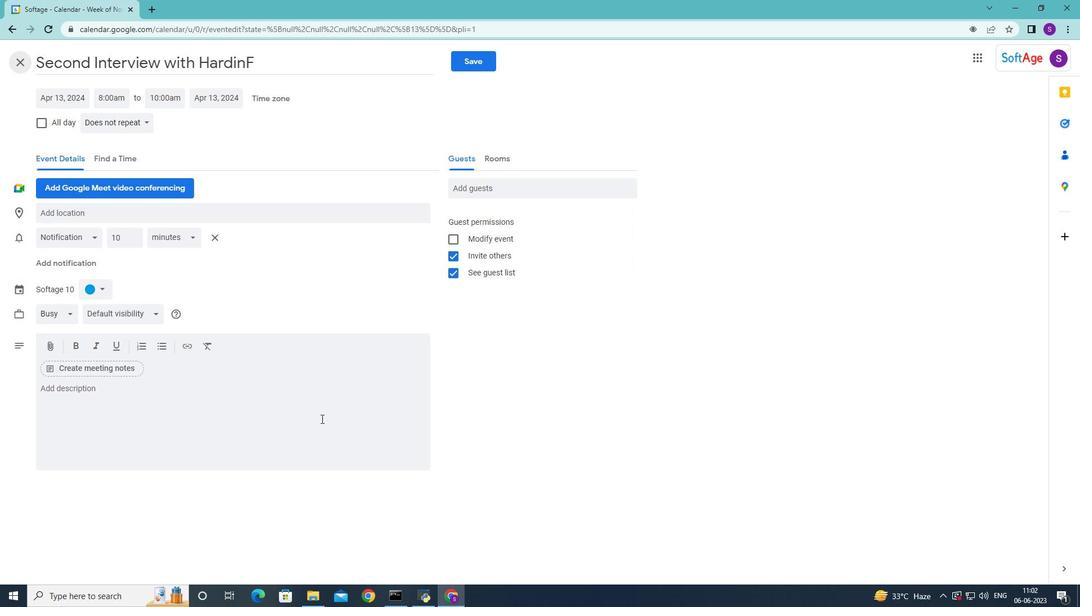 
Action: Mouse pressed left at (314, 420)
Screenshot: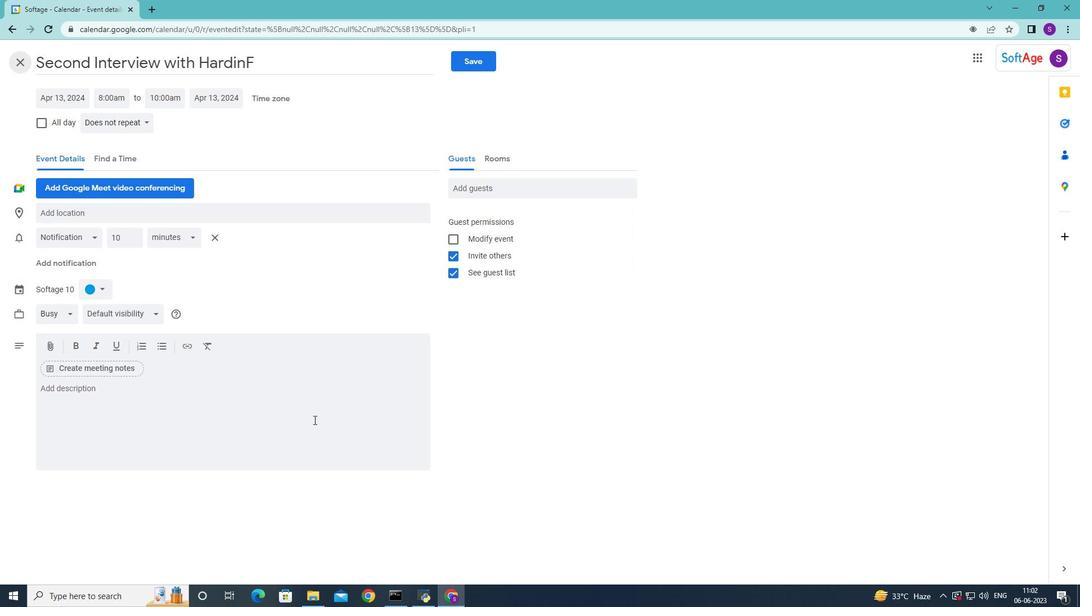 
Action: Key pressed <Key.shift>The<Key.space>team<Key.space>building<Key.space>workshop<Key.space>will<Key.space>began<Key.space><Key.backspace><Key.backspace><Key.backspace>in<Key.space>wu<Key.backspace>ith<Key.space>an<Key.space>introduction<Key.space>to<Key.space>y<Key.backspace>the<Key.space>importance<Key.space>od<Key.backspace>f<Key.space>effev<Key.backspace>ctive<Key.space>communication<Key.space>in<Key.space>the<Key.space>worplace<Key.space><Key.backspace><Key.backspace><Key.backspace><Key.backspace><Key.backspace><Key.backspace>kplace<Key.space><Key.backspace>.<Key.space><Key.shift>Participants<Key.space>will<Key.space>learn<Key.space>about<Key.space>the<Key.space>impact<Key.space>od<Key.space>ci<Key.backspace>ommunication<Key.space>on<Key.space>team<Key.space>dynamiv=<Key.backspace><Key.backspace>cs<Key.space>
Screenshot: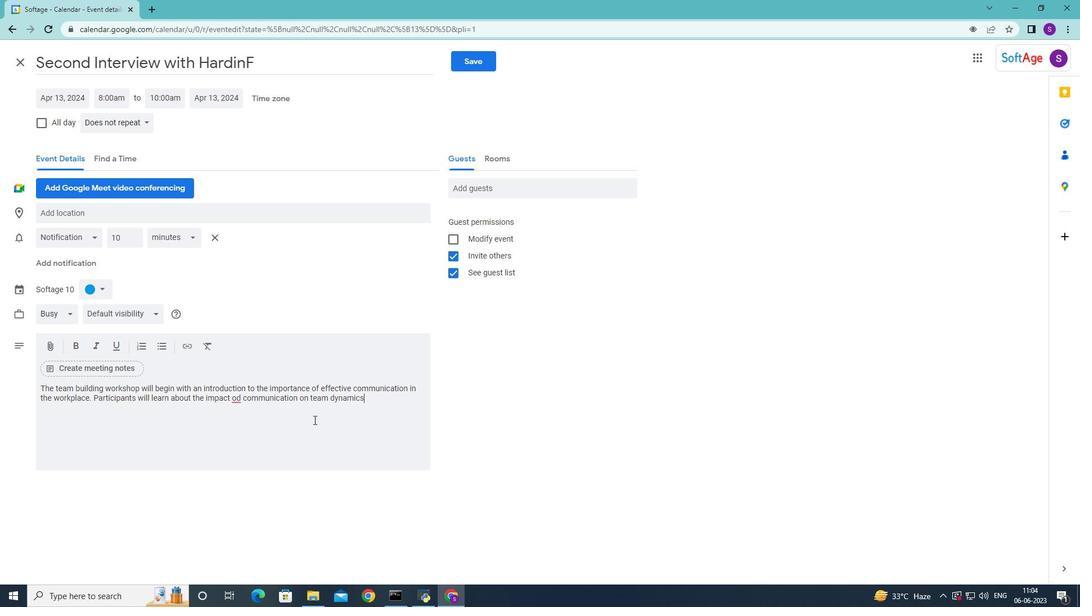 
Action: Mouse moved to (241, 399)
Screenshot: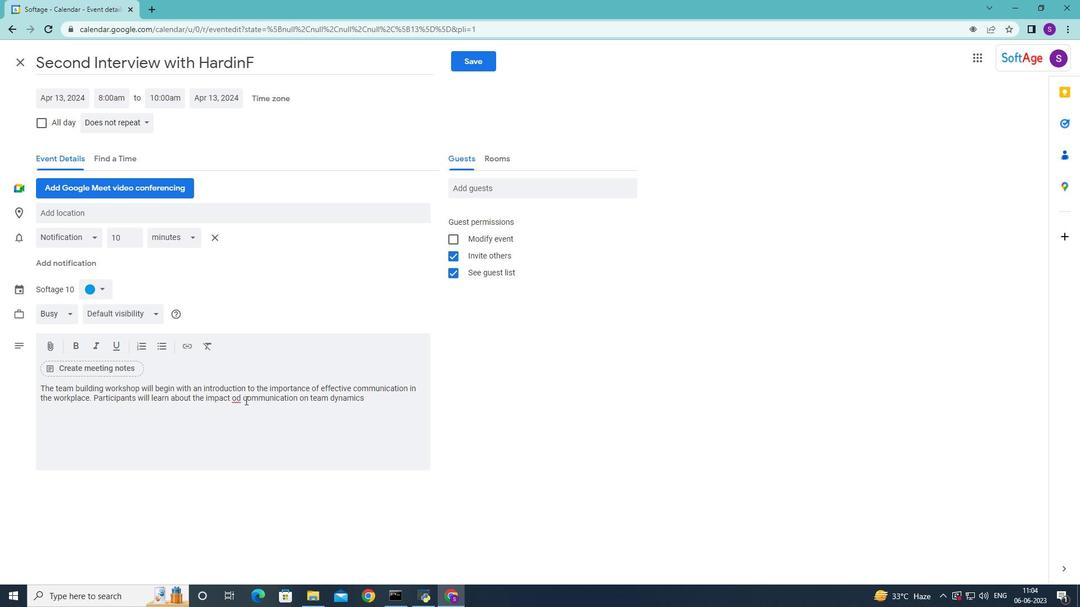 
Action: Mouse pressed left at (241, 399)
Screenshot: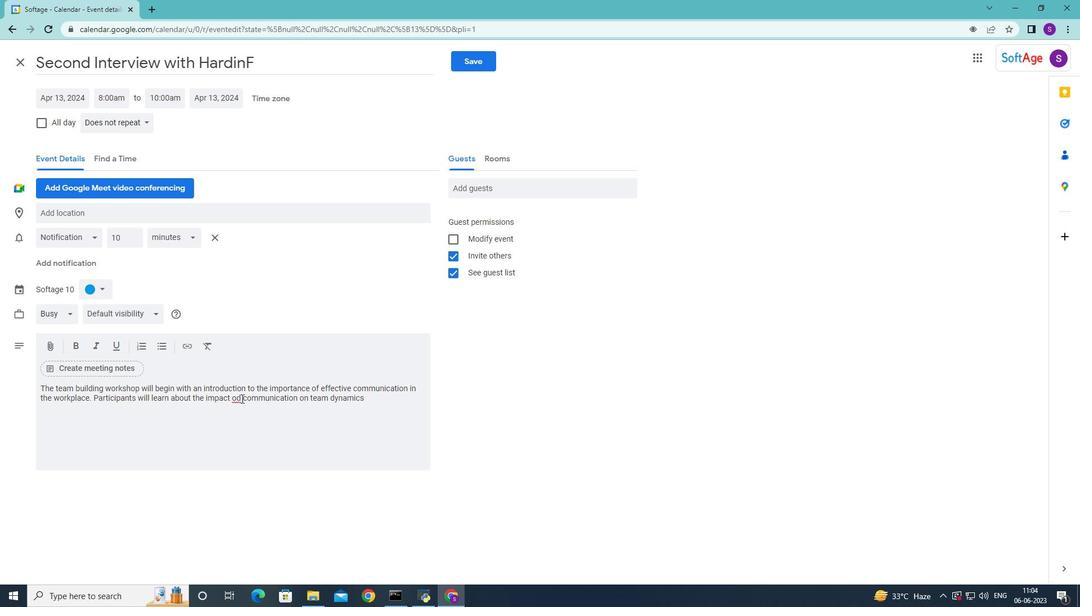 
Action: Mouse moved to (245, 397)
Screenshot: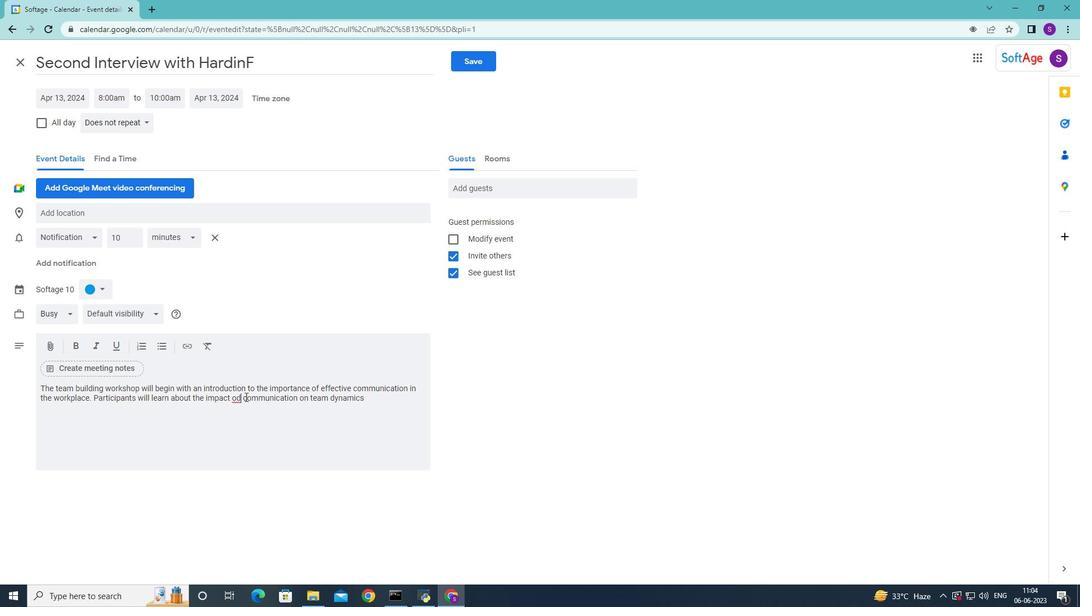
Action: Key pressed <Key.backspace>f
Screenshot: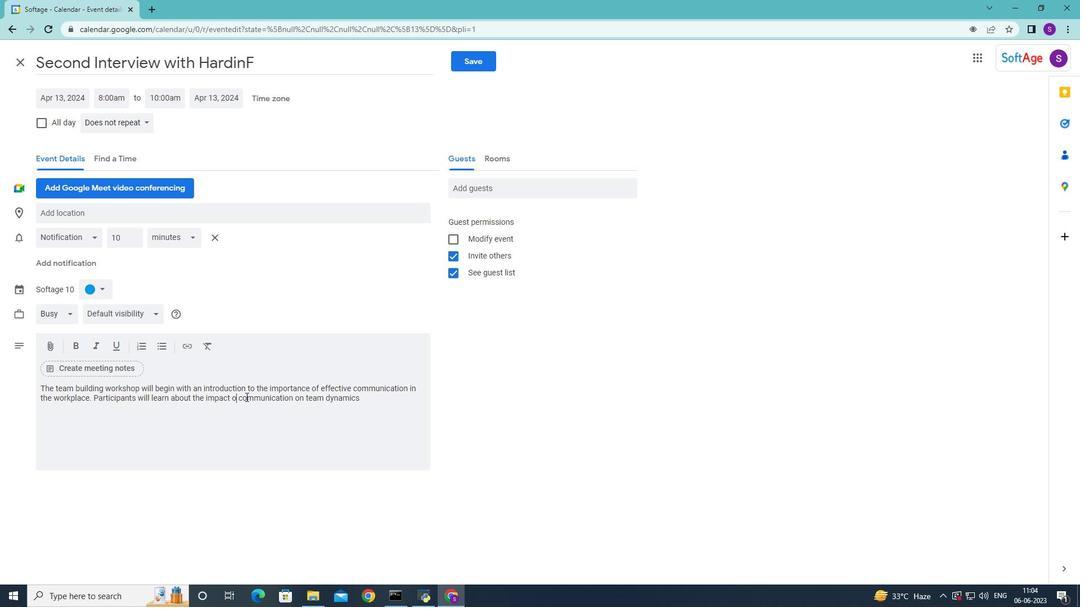 
Action: Mouse moved to (400, 396)
Screenshot: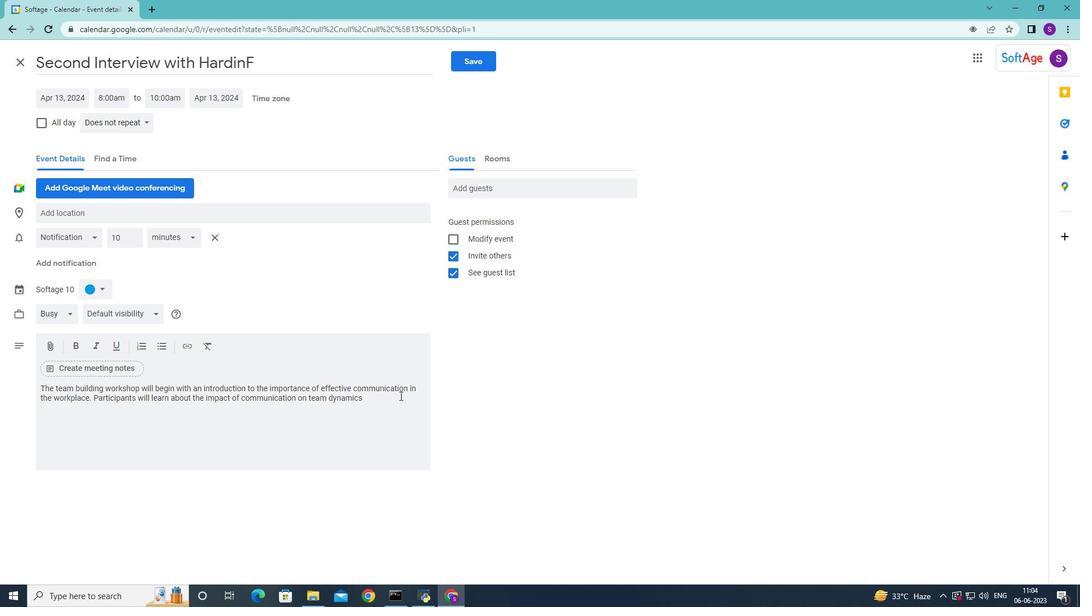 
Action: Mouse pressed left at (400, 396)
Screenshot: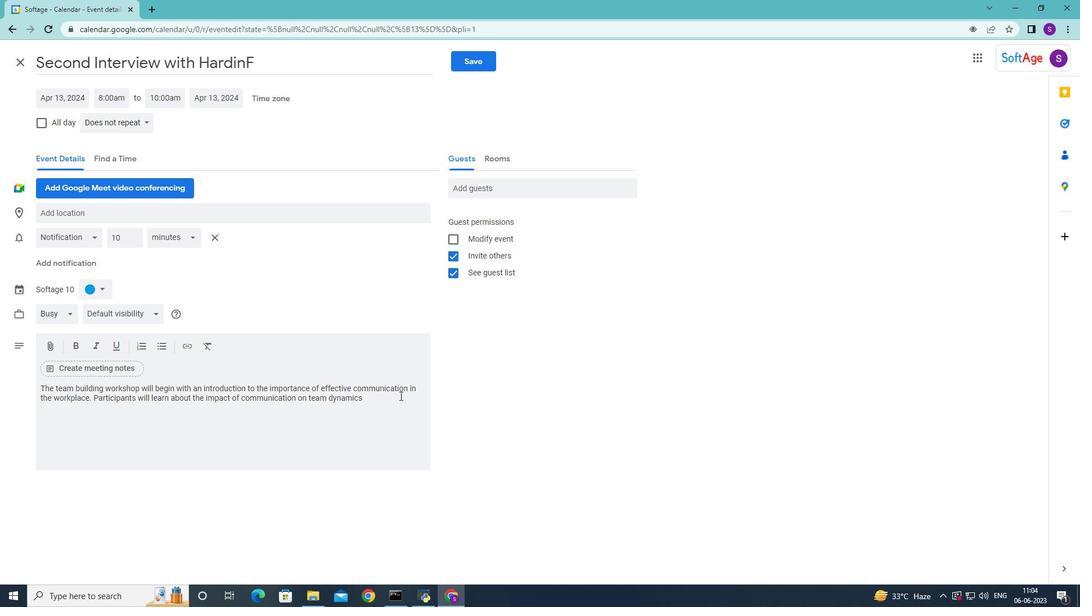 
Action: Key pressed <Key.backspace>,<Key.space>productivity<Key.space><Key.backspace>,<Key.space>and<Key.space>overall<Key.space>success.<Key.space><Key.shift>The<Key.space>facilitator<Key.space>will<Key.space>set<Key.space>a<Key.space>positive<Key.space>and<Key.space>supportive<Key.space>tone<Key.space><Key.backspace>,<Key.space>ctrae<Key.backspace><Key.backspace><Key.backspace><Key.backspace>reating<Key.space>a<Key.space>d<Key.backspace>safe<Key.space>space<Key.space>for<Key.space>open<Key.space>dialogue<Key.space>and<Key.space>learning<Key.space><Key.backspace>.<Key.space>
Screenshot: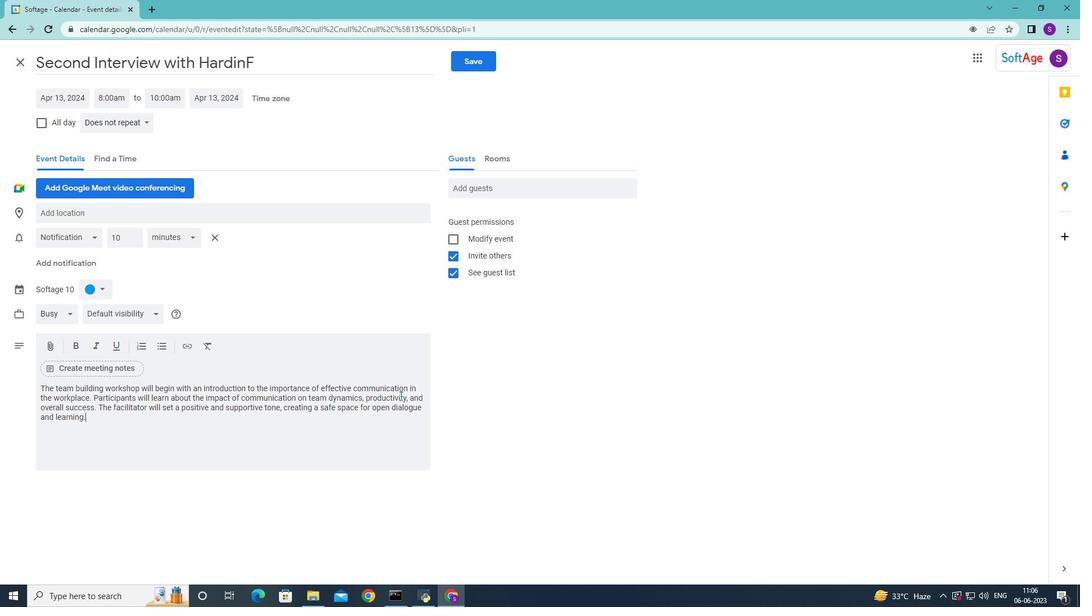 
Action: Mouse moved to (99, 290)
Screenshot: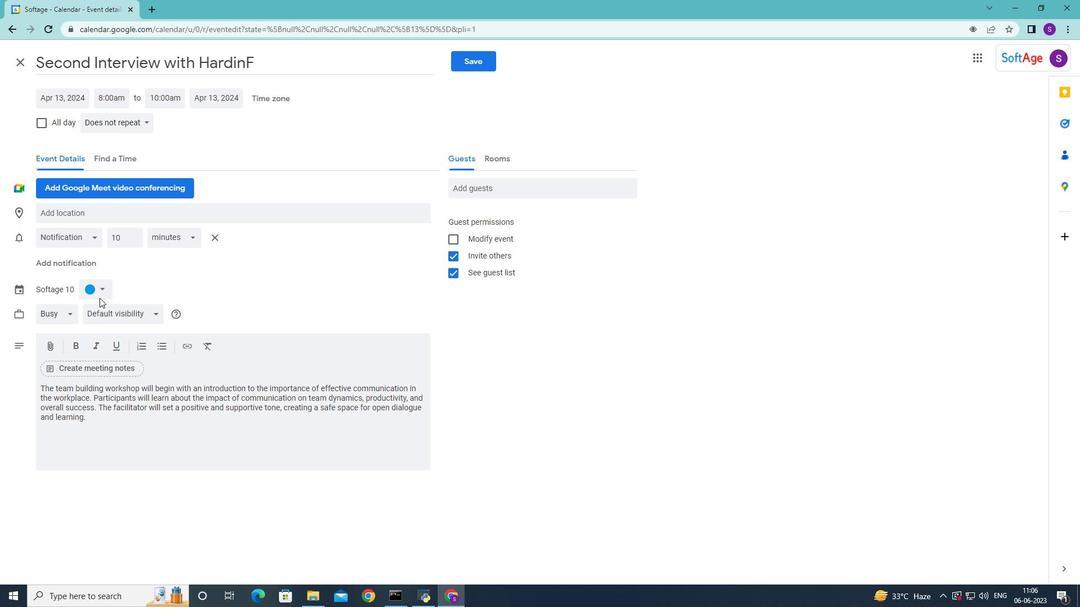 
Action: Mouse pressed left at (99, 290)
Screenshot: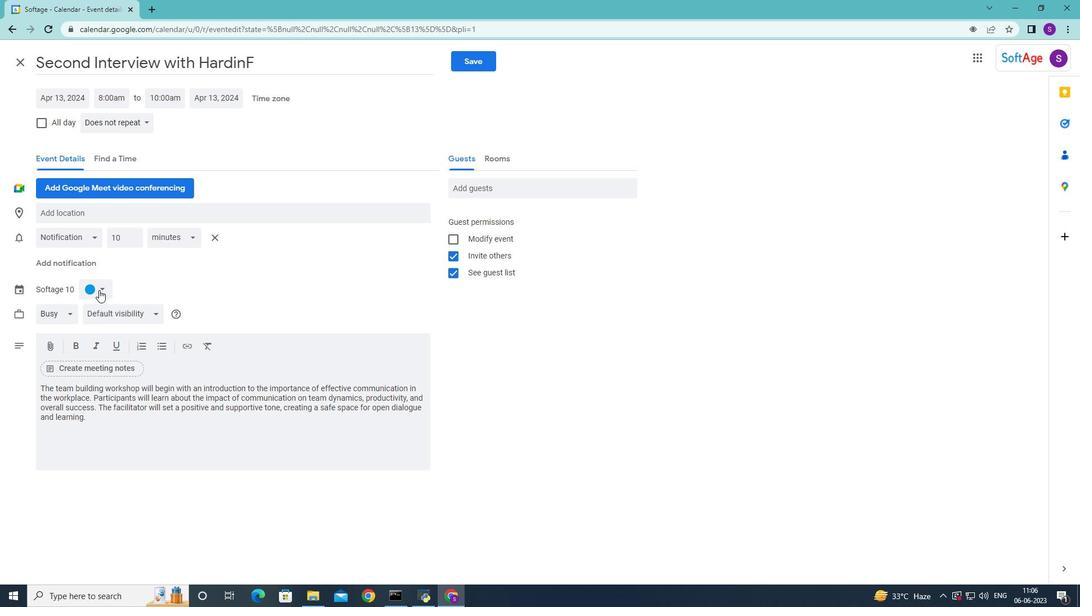 
Action: Mouse moved to (91, 328)
Screenshot: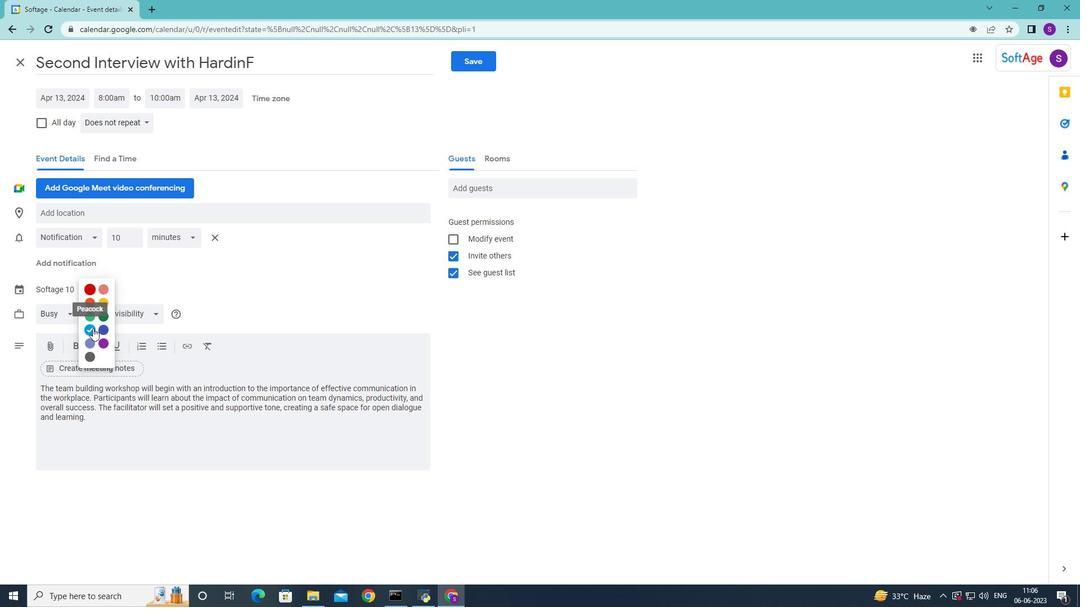 
Action: Mouse pressed left at (91, 328)
Screenshot: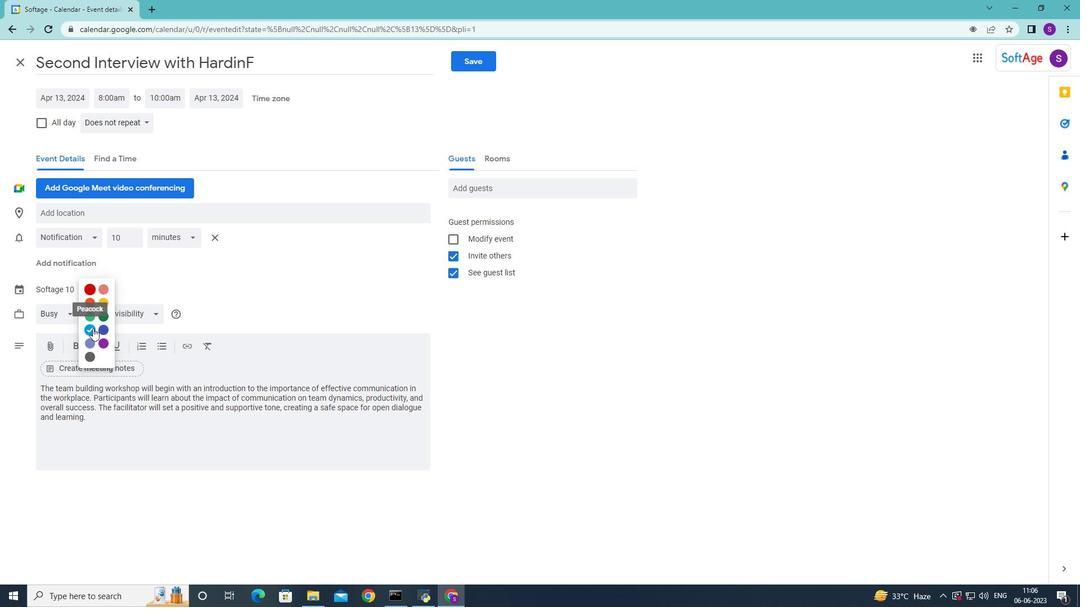 
Action: Mouse moved to (160, 209)
Screenshot: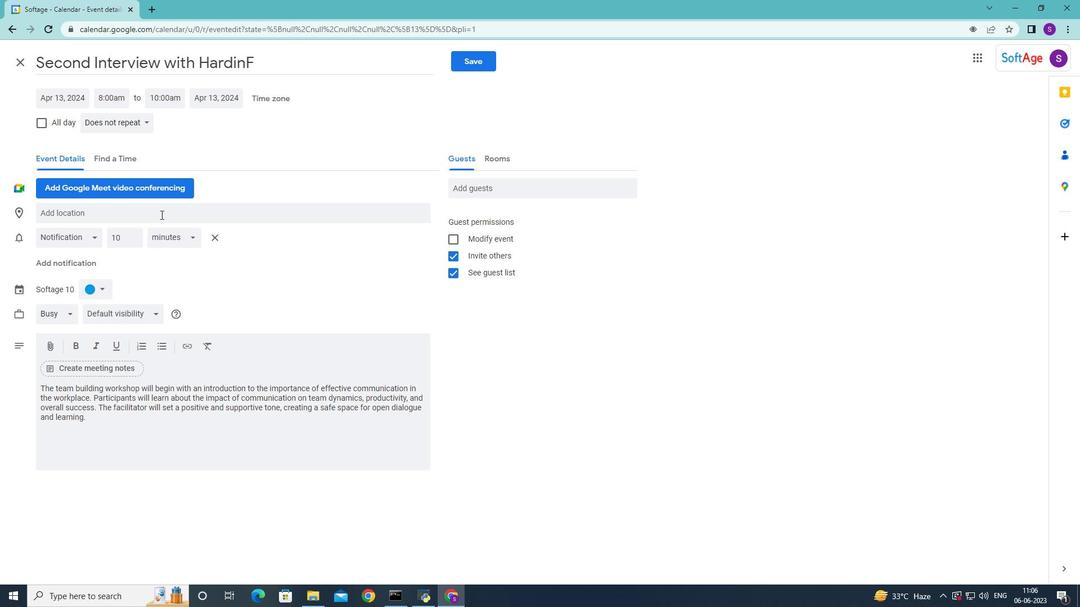 
Action: Mouse pressed left at (160, 209)
Screenshot: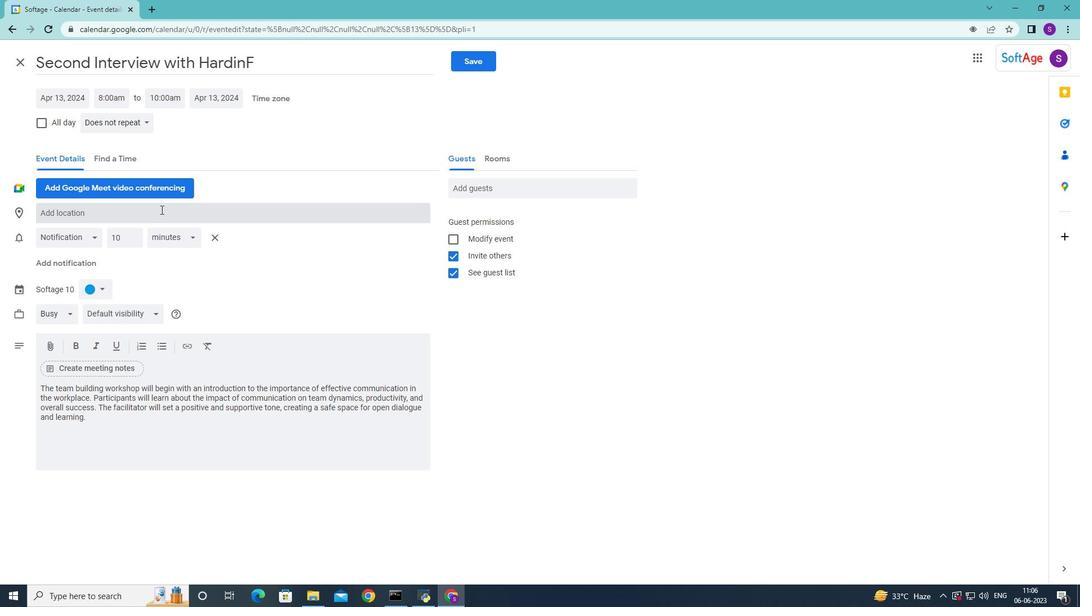 
Action: Key pressed 789<Key.space><Key.shift><Key.shift>Great<Key.space><Key.shift>Sphinx<Key.space>od<Key.backspace>f<Key.space><Key.shift><Key.shift><Key.shift><Key.shift><Key.shift><Key.shift><Key.shift><Key.shift><Key.shift><Key.shift><Key.shift><Key.shift><Key.shift>Gza,<Key.space><Key.shift>Egypt
Screenshot: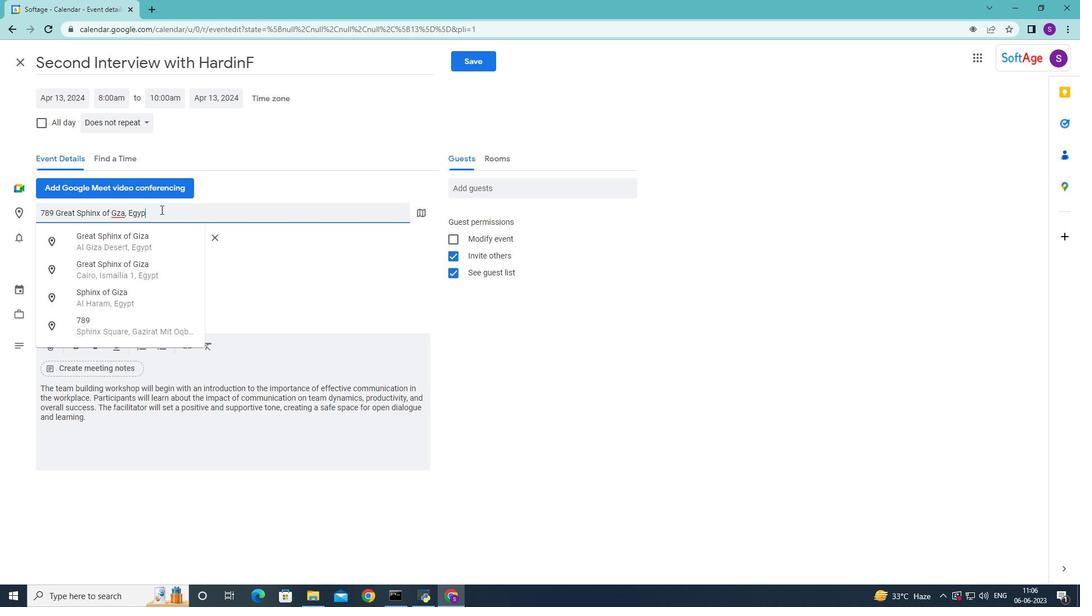 
Action: Mouse moved to (140, 235)
Screenshot: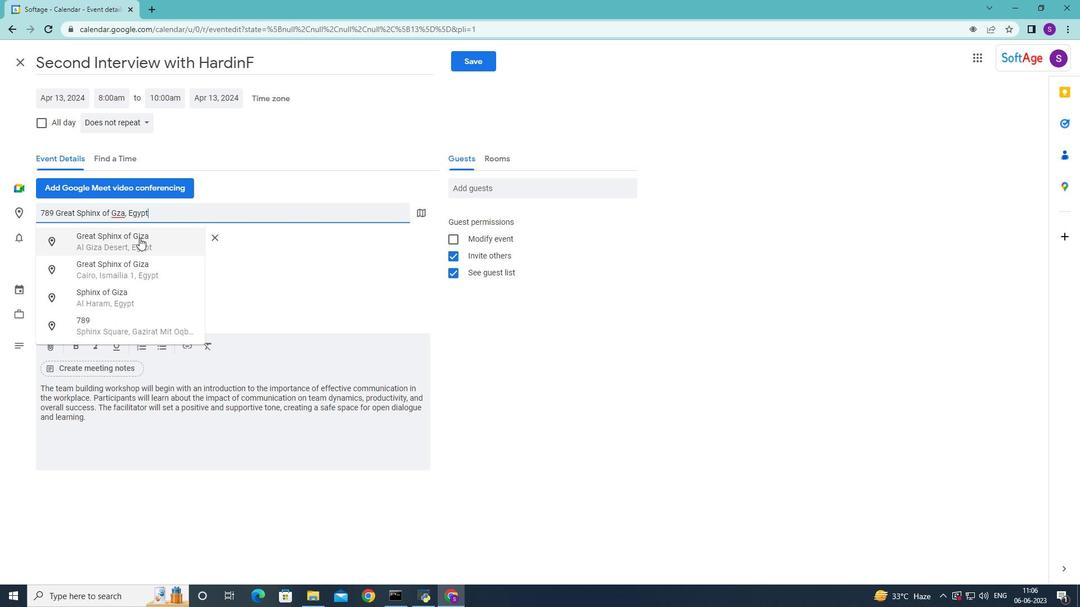 
Action: Mouse pressed left at (140, 235)
Screenshot: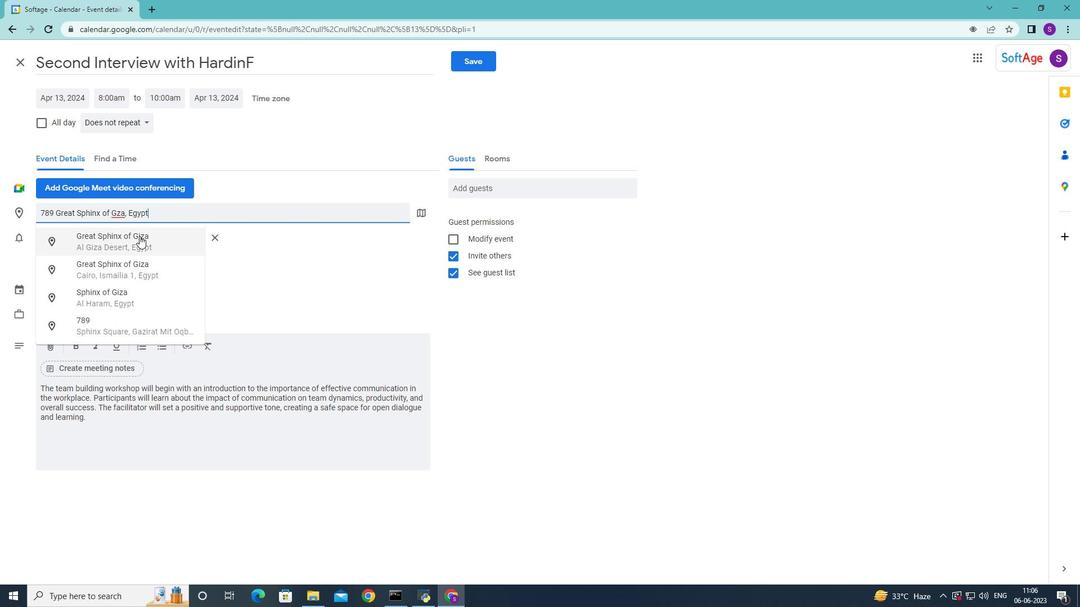 
Action: Mouse moved to (553, 193)
Screenshot: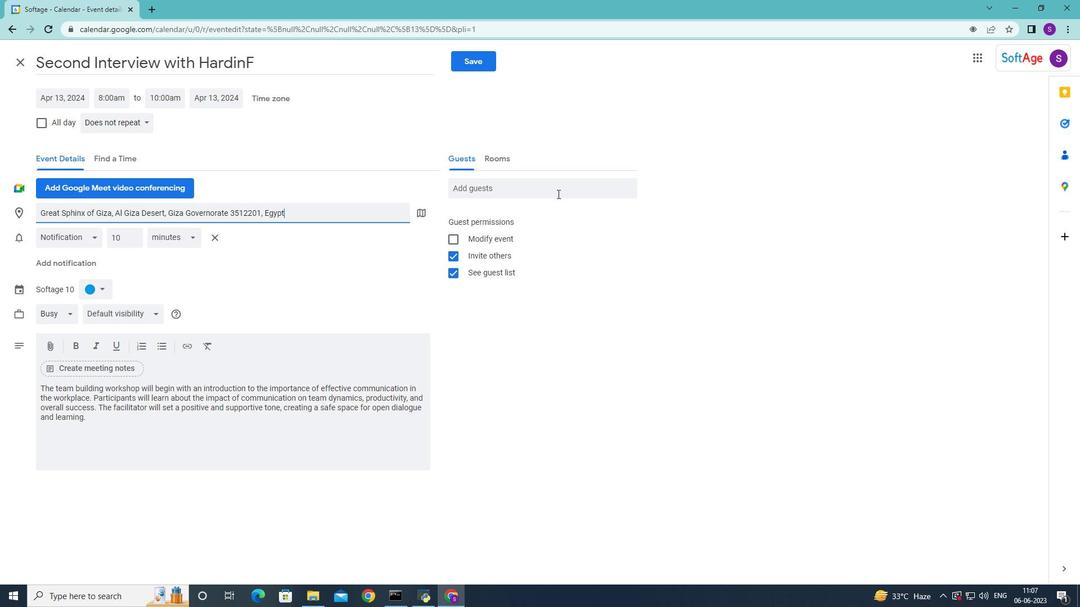 
Action: Mouse pressed left at (553, 193)
Screenshot: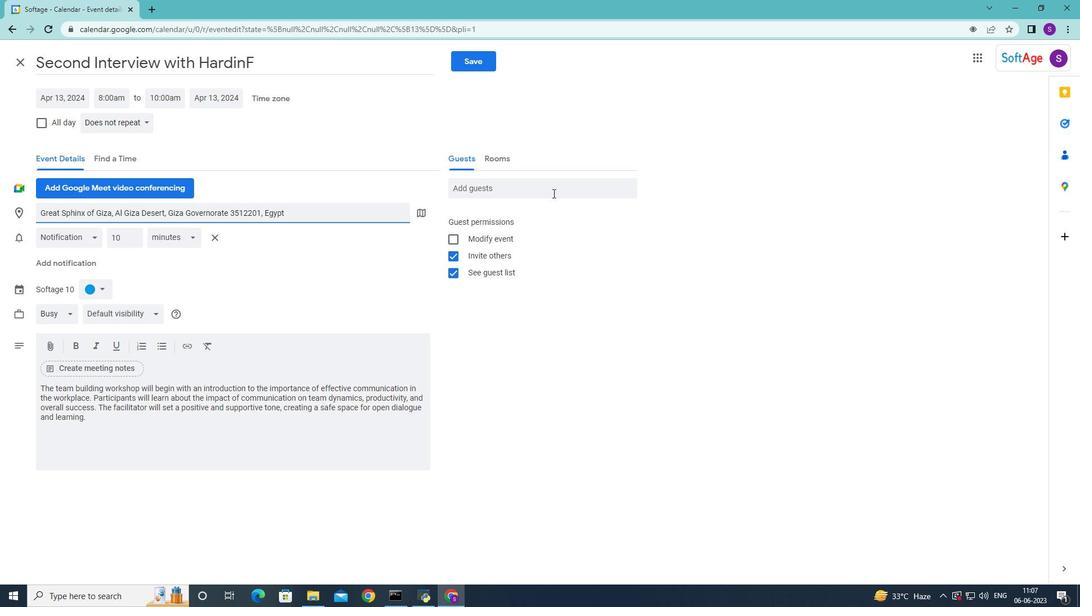 
Action: Mouse moved to (450, 212)
Screenshot: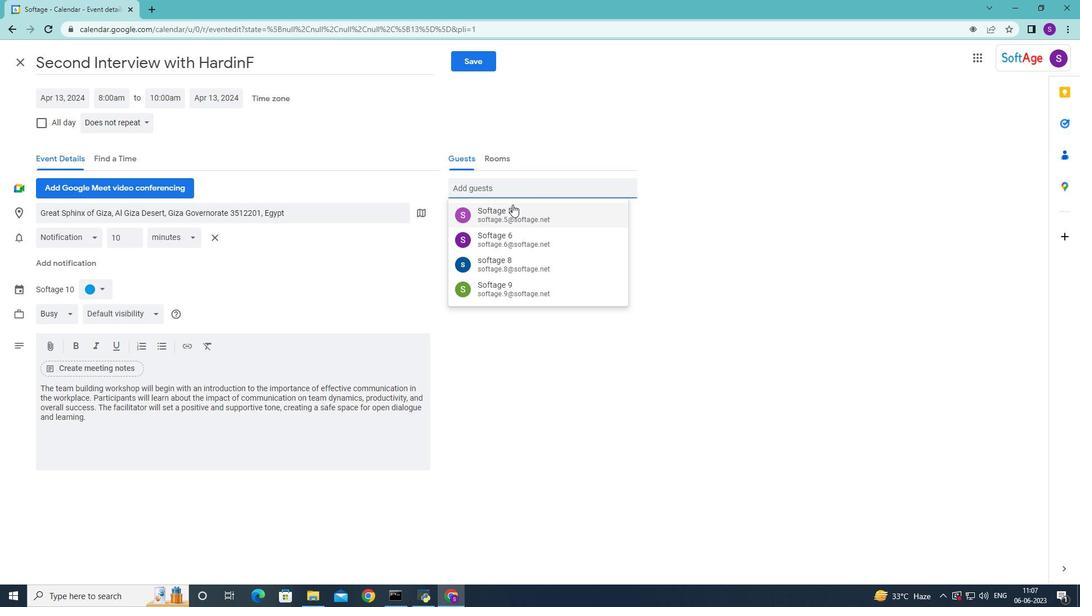 
Action: Key pressed <Key.shift>Softah<Key.backspace>ge.8<Key.shift>@softage.net<Key.enter><Key.shift>Softge<Key.backspace><Key.backspace>age.1<Key.shift>@softage.net
Screenshot: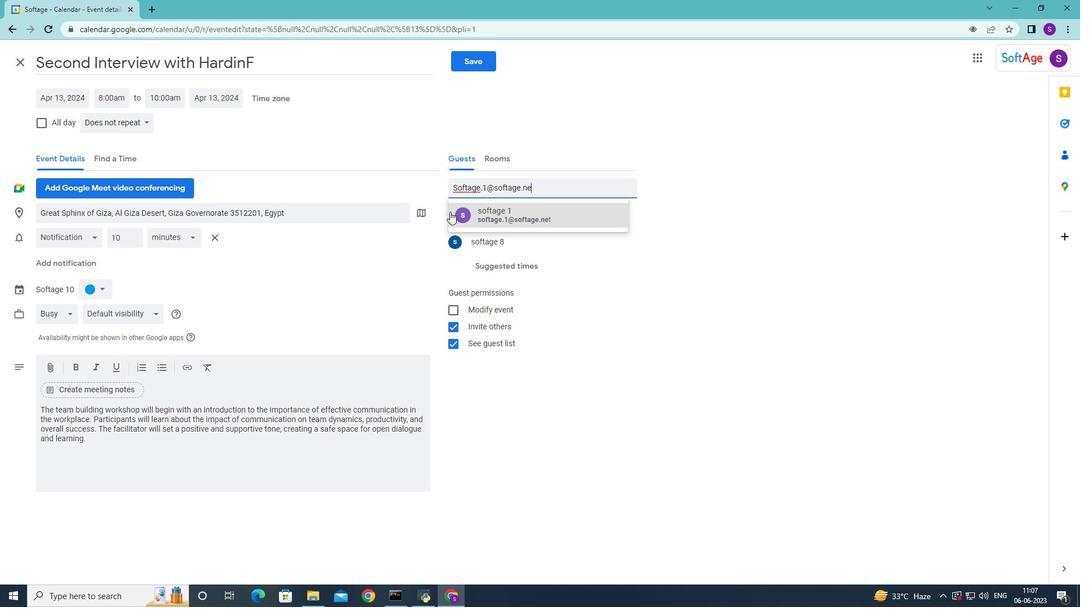 
Action: Mouse moved to (528, 217)
Screenshot: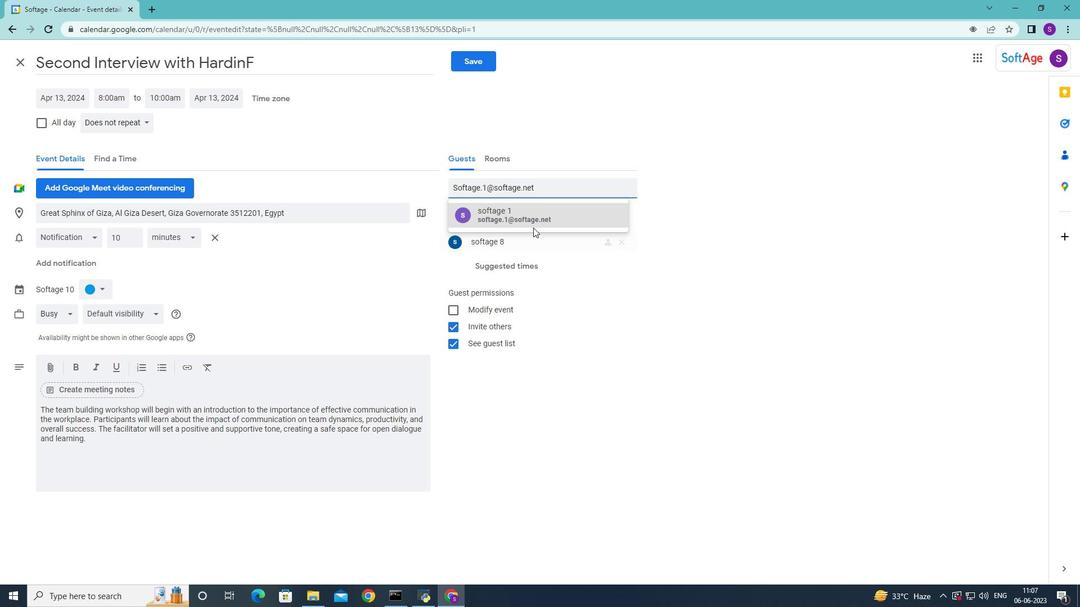 
Action: Mouse pressed left at (528, 217)
Screenshot: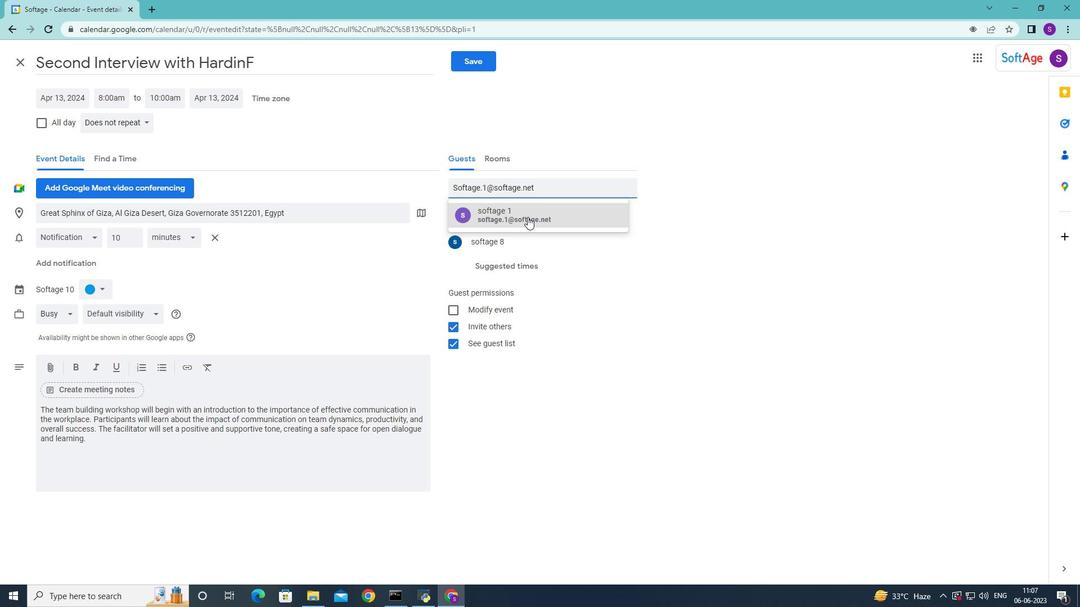 
Action: Mouse moved to (123, 122)
Screenshot: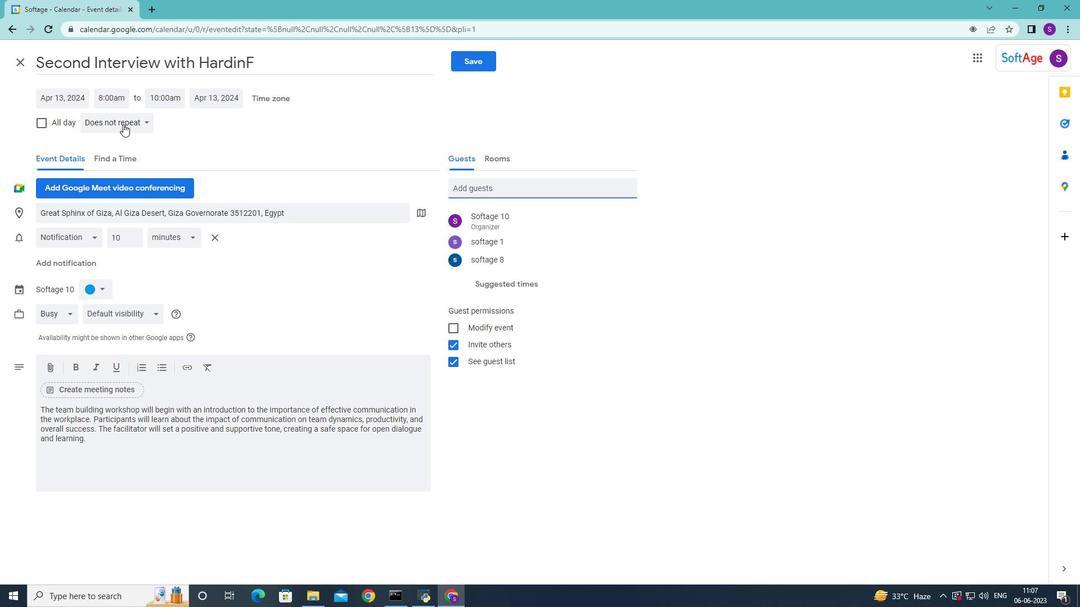 
Action: Mouse pressed left at (123, 122)
Screenshot: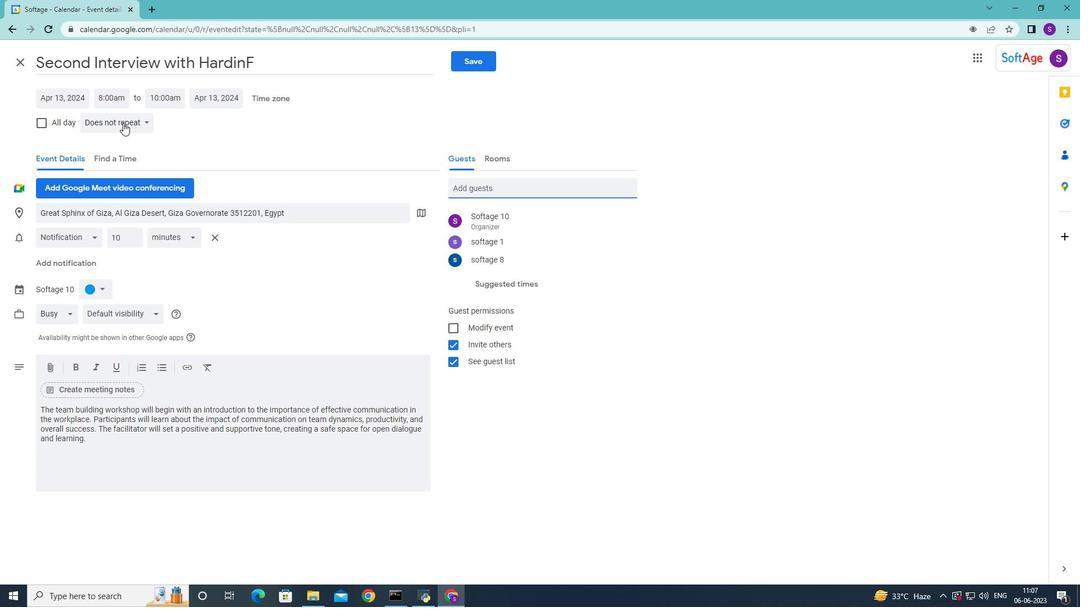 
Action: Mouse moved to (155, 224)
Screenshot: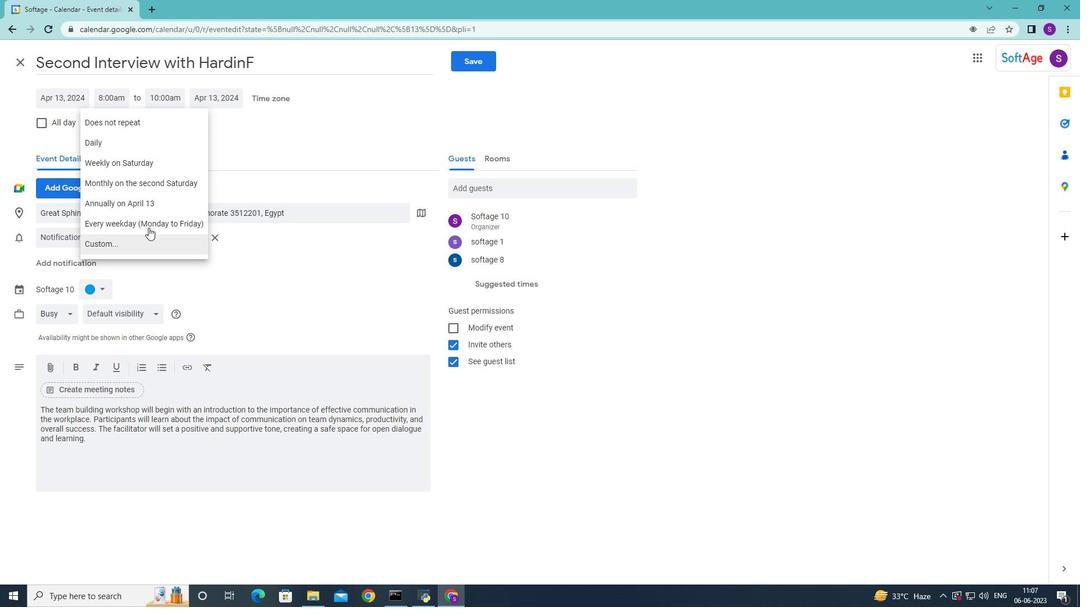 
Action: Mouse pressed left at (155, 224)
Screenshot: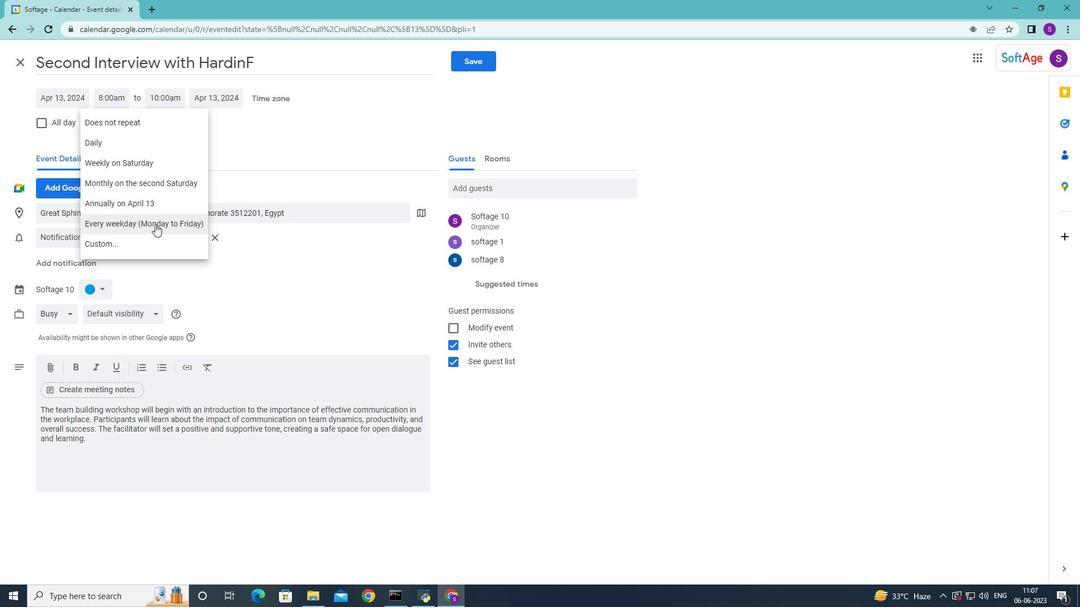 
Action: Mouse moved to (479, 66)
Screenshot: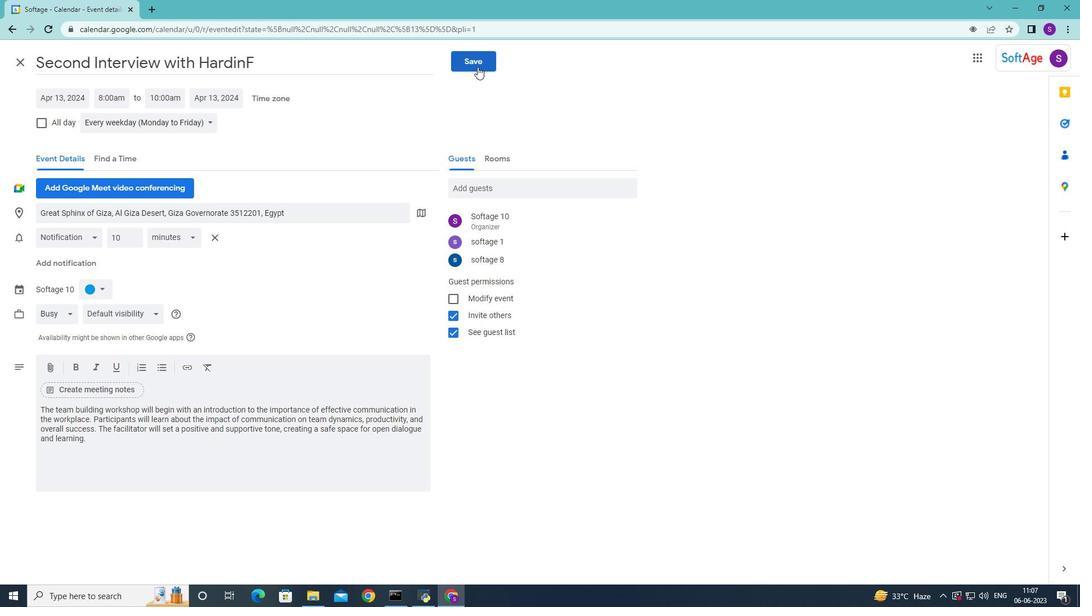 
Action: Mouse pressed left at (479, 66)
Screenshot: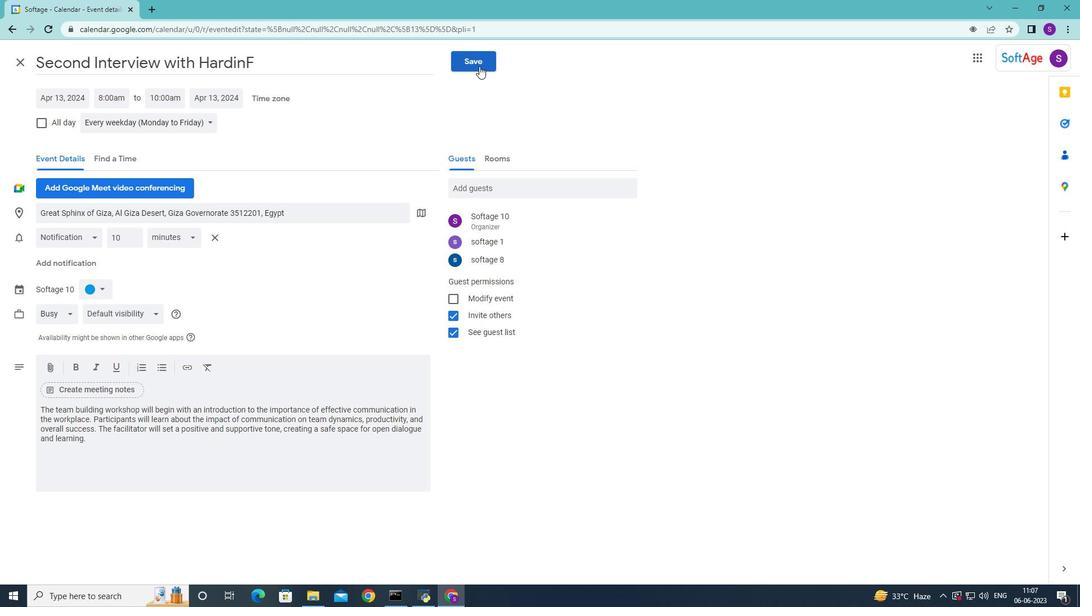 
Action: Mouse moved to (636, 344)
Screenshot: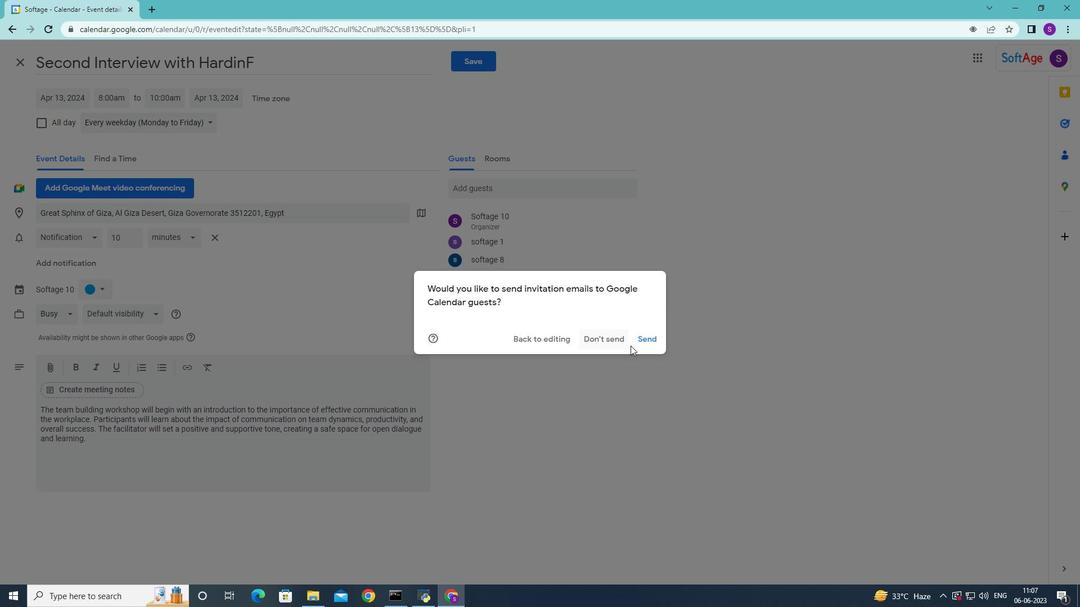 
Action: Mouse pressed left at (636, 344)
Screenshot: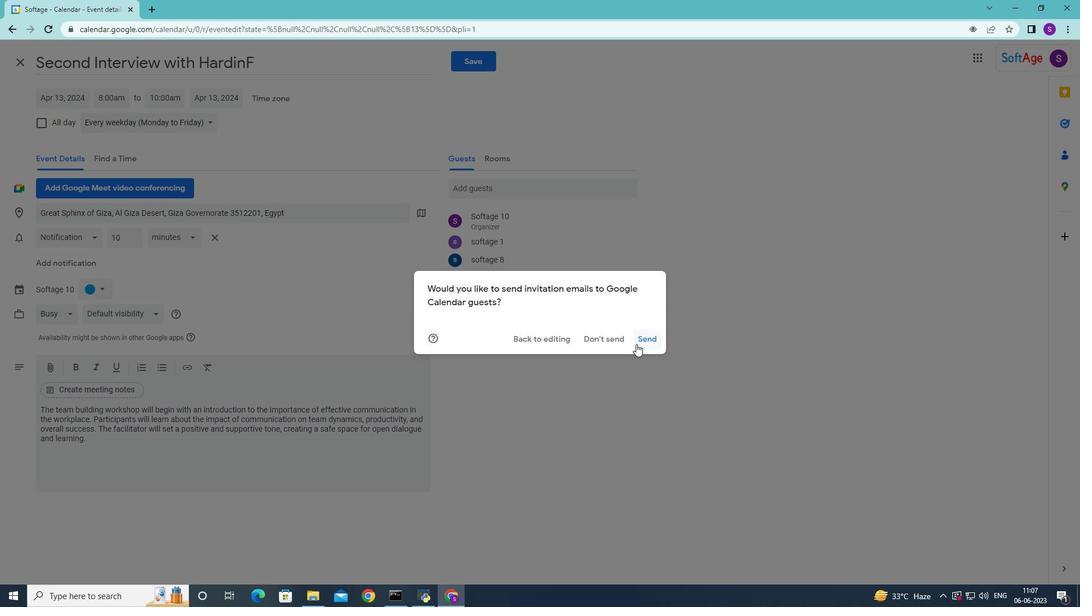 
Action: Mouse moved to (430, 421)
Screenshot: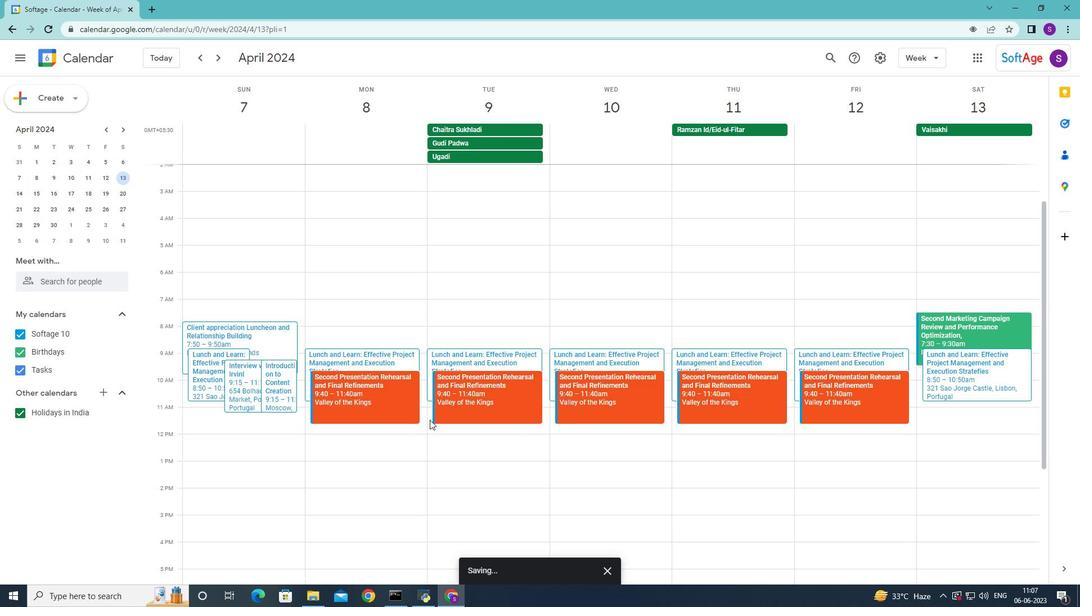 
